 Task: Add Attachment from Google drive to Card Card0000000022 in Board Board0000000006 in Workspace WS0000000002 in Trello. Add Cover Blue to Card Card0000000022 in Board Board0000000006 in Workspace WS0000000002 in Trello. Add "Copy Card To …" Button titled Button0000000022 to "bottom" of the list "To Do" to Card Card0000000022 in Board Board0000000006 in Workspace WS0000000002 in Trello. Add Description DS0000000022 to Card Card0000000022 in Board Board0000000006 in Workspace WS0000000002 in Trello. Add Comment CM0000000022 to Card Card0000000022 in Board Board0000000006 in Workspace WS0000000002 in Trello
Action: Mouse moved to (669, 84)
Screenshot: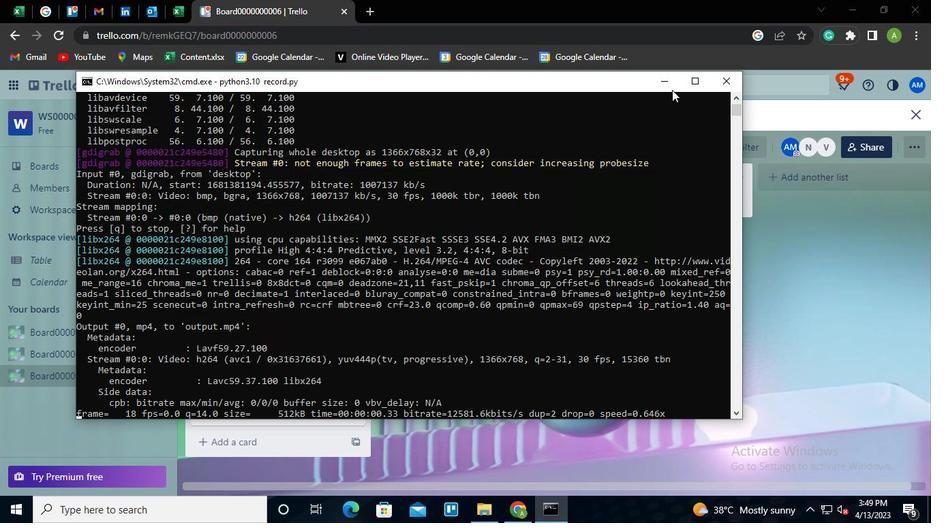 
Action: Mouse pressed left at (669, 84)
Screenshot: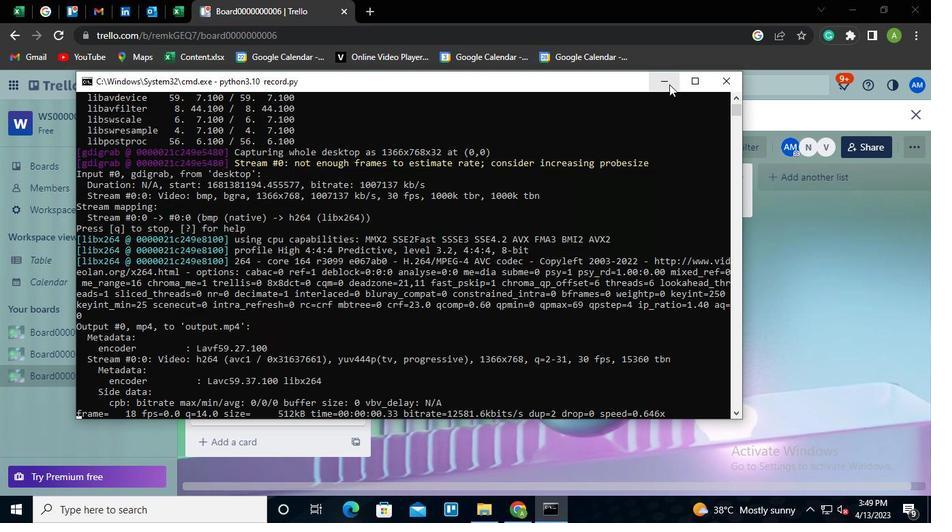 
Action: Mouse moved to (302, 324)
Screenshot: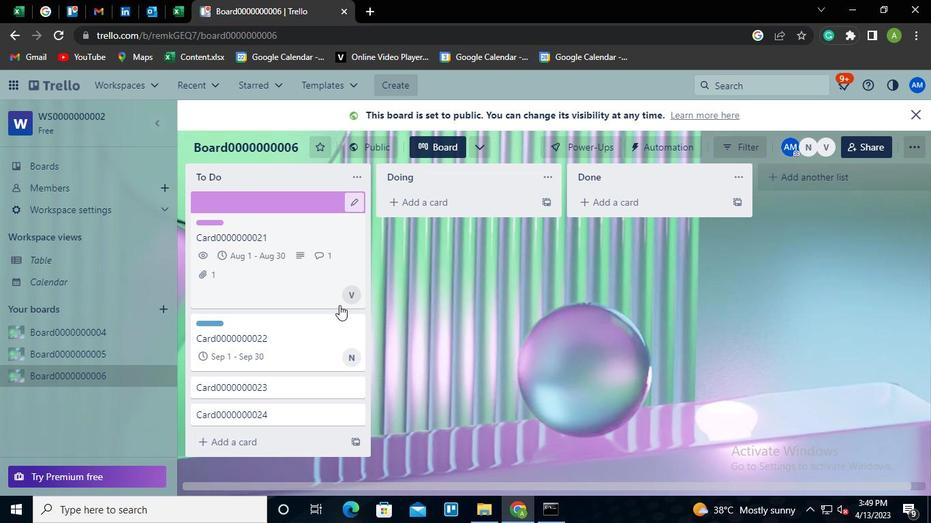 
Action: Mouse pressed left at (302, 324)
Screenshot: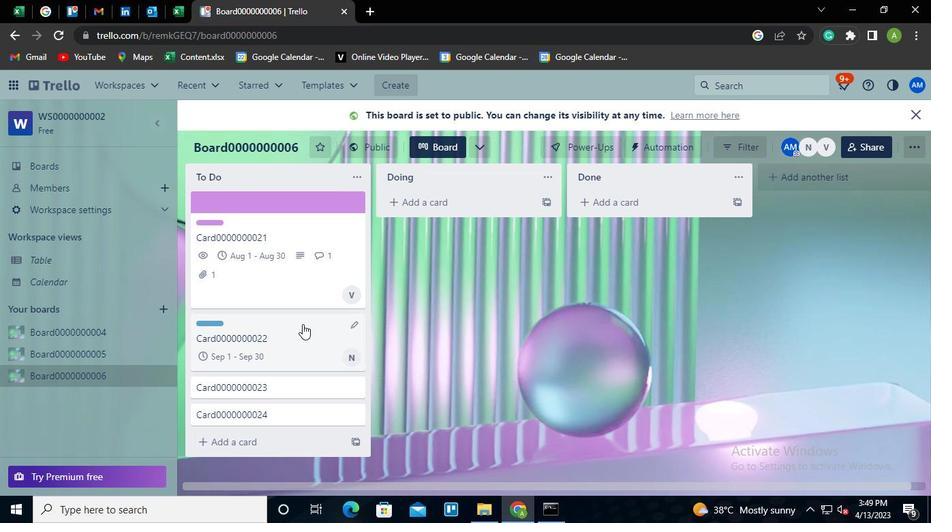 
Action: Mouse moved to (633, 352)
Screenshot: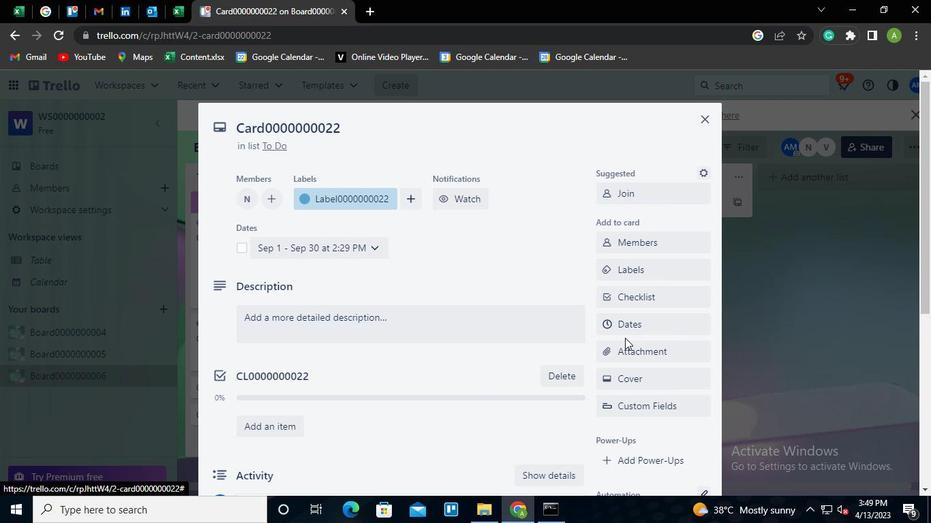 
Action: Mouse pressed left at (633, 352)
Screenshot: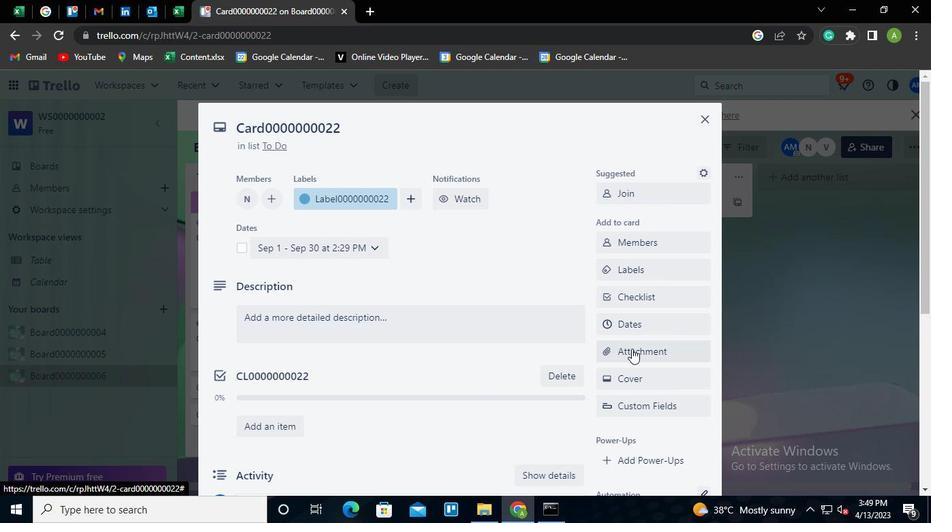
Action: Mouse moved to (636, 187)
Screenshot: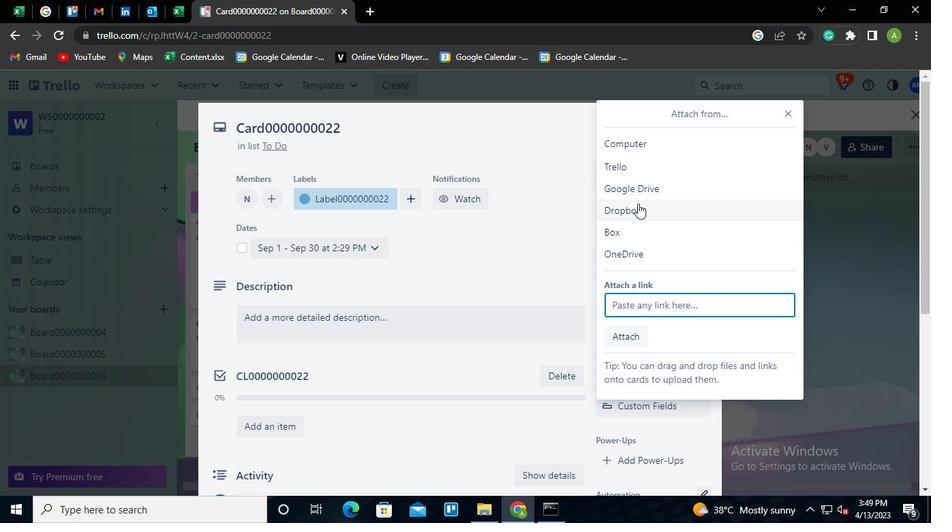 
Action: Mouse pressed left at (636, 187)
Screenshot: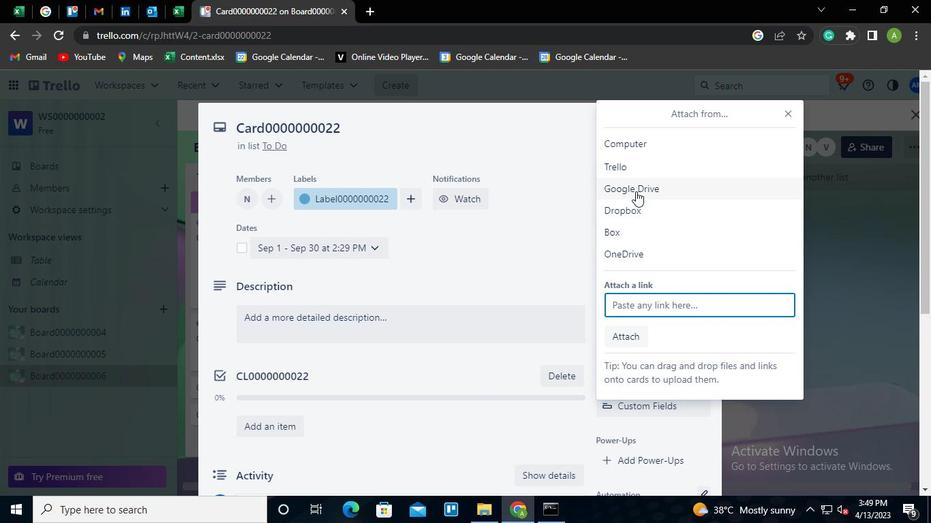 
Action: Mouse moved to (238, 272)
Screenshot: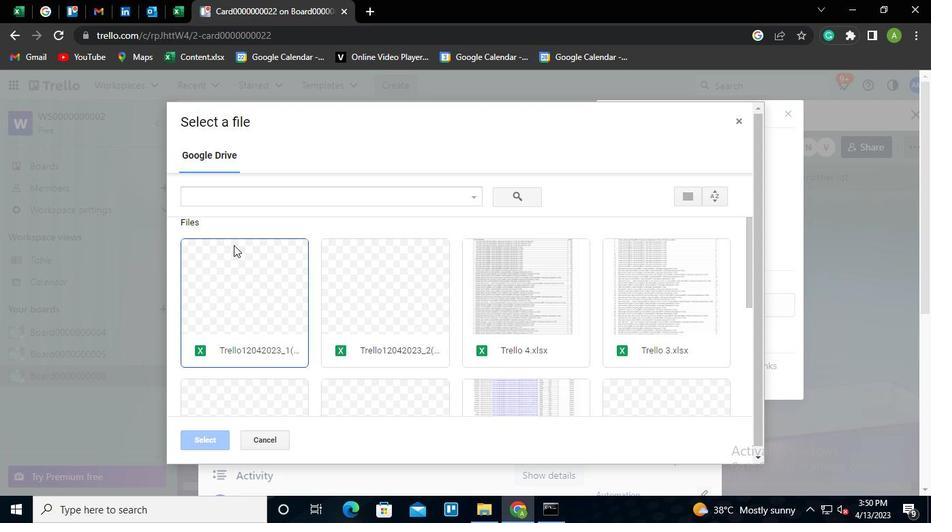 
Action: Mouse pressed left at (238, 272)
Screenshot: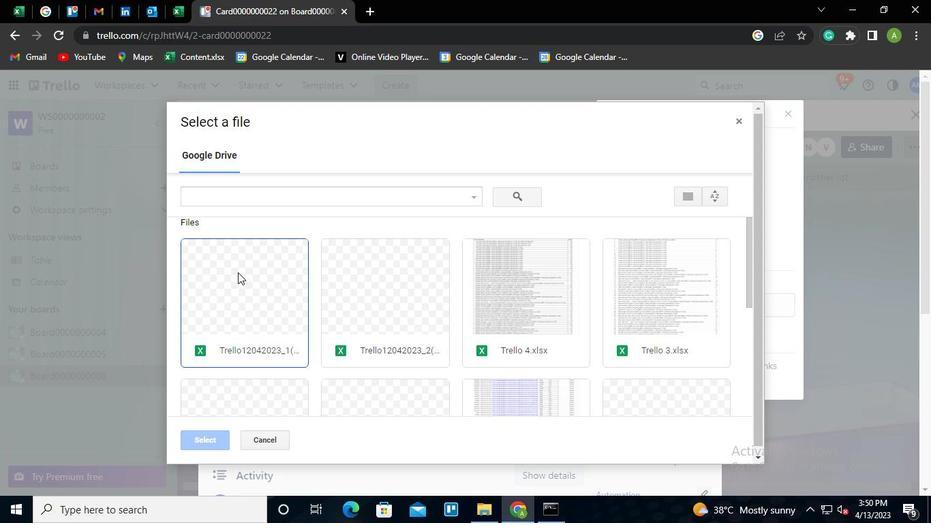 
Action: Mouse moved to (238, 272)
Screenshot: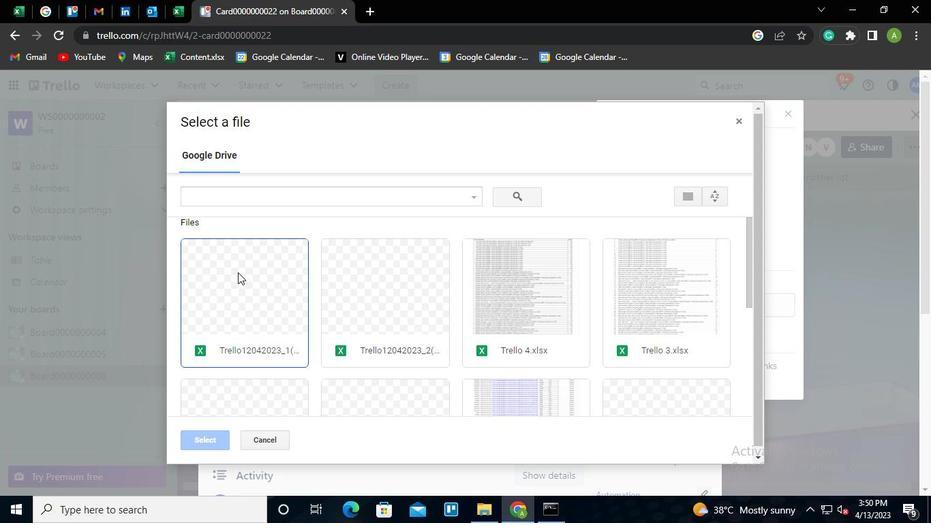 
Action: Mouse pressed left at (238, 272)
Screenshot: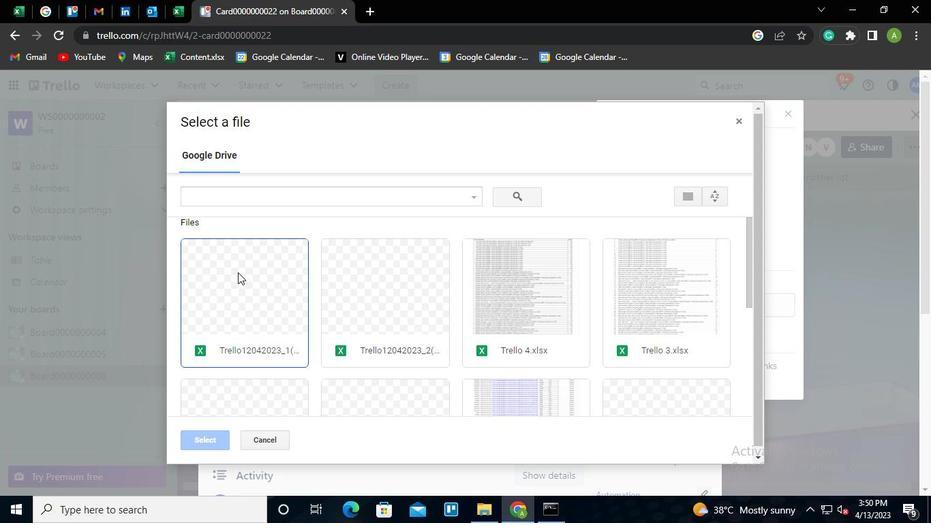 
Action: Mouse moved to (623, 381)
Screenshot: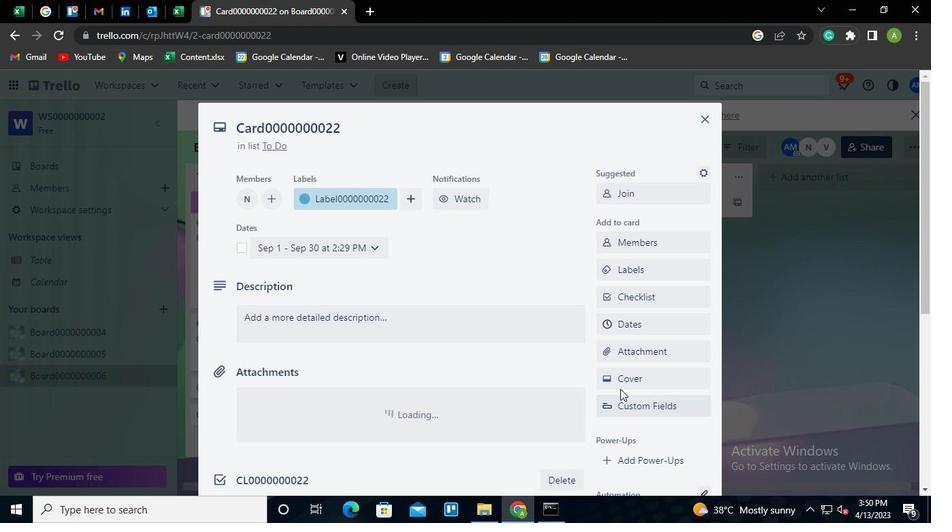 
Action: Mouse pressed left at (623, 381)
Screenshot: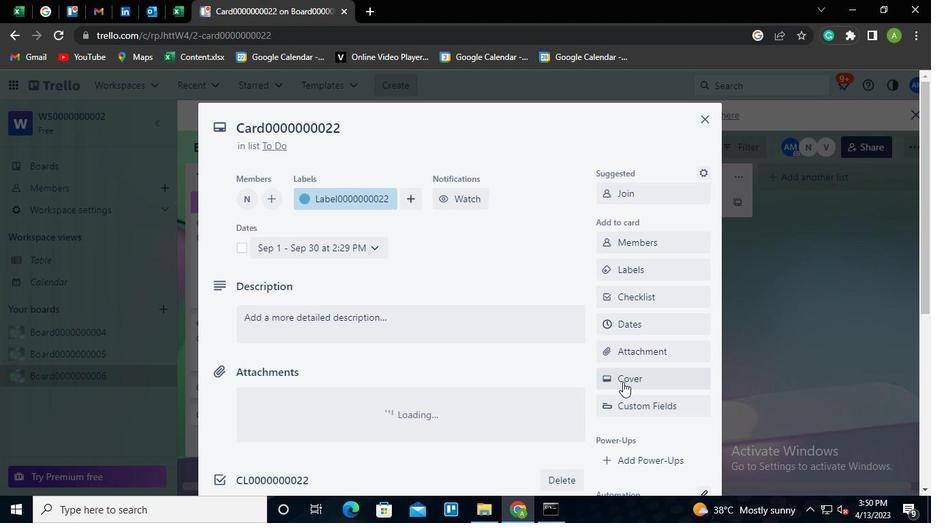 
Action: Mouse moved to (624, 265)
Screenshot: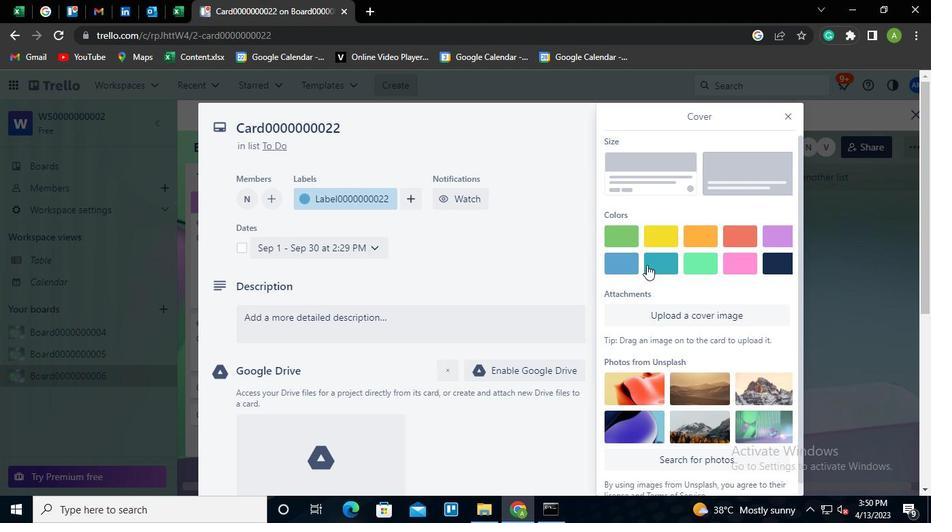 
Action: Mouse pressed left at (624, 265)
Screenshot: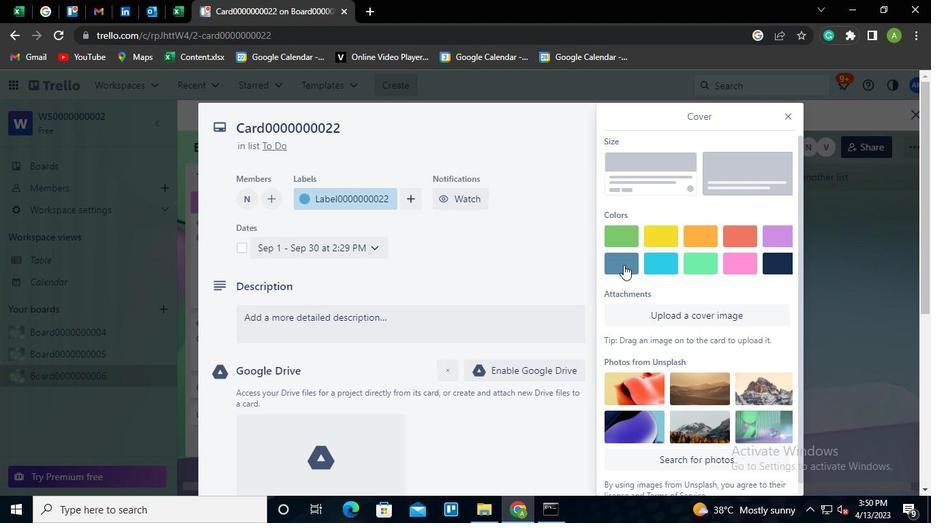 
Action: Mouse moved to (551, 228)
Screenshot: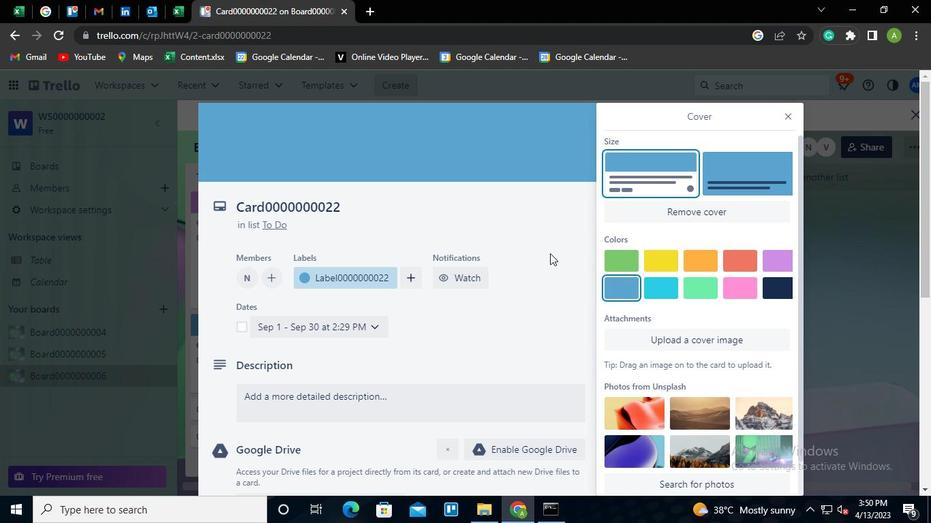 
Action: Mouse pressed left at (551, 228)
Screenshot: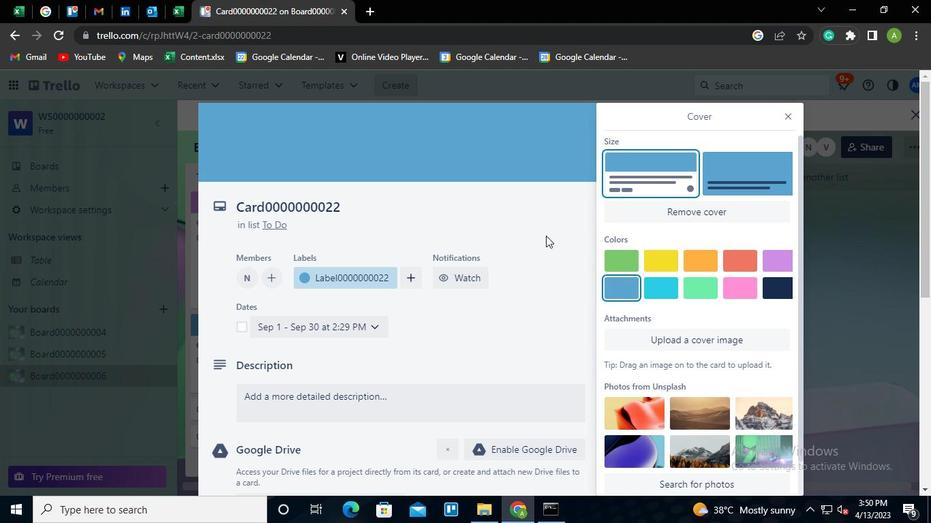 
Action: Mouse moved to (631, 404)
Screenshot: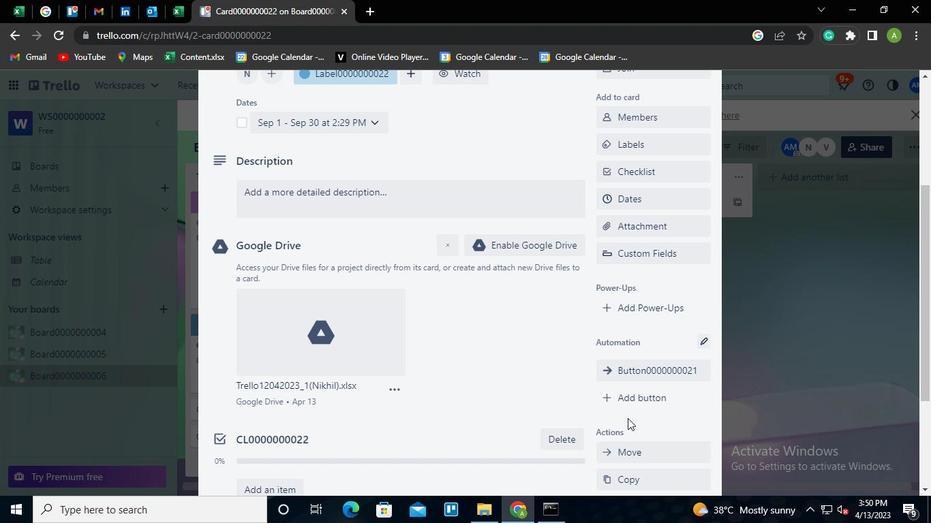 
Action: Mouse pressed left at (631, 404)
Screenshot: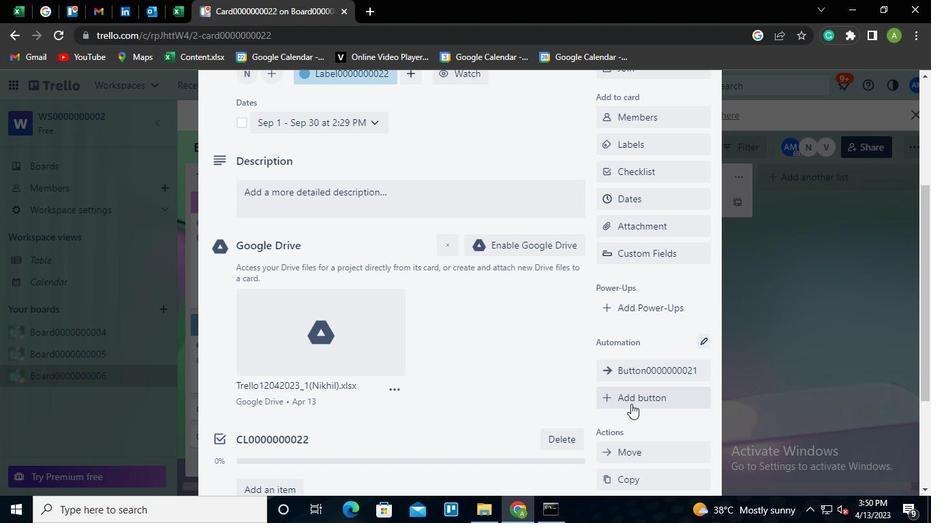
Action: Mouse moved to (650, 199)
Screenshot: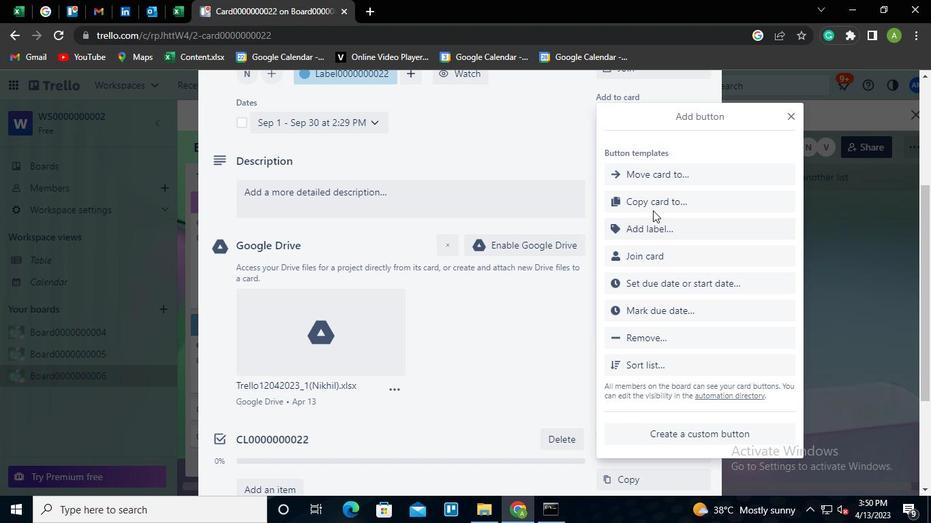 
Action: Mouse pressed left at (650, 199)
Screenshot: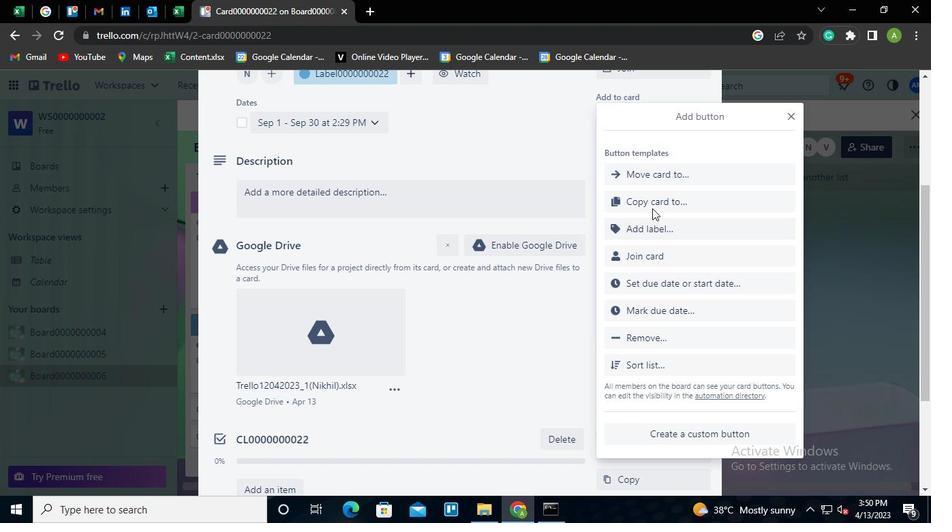 
Action: Mouse moved to (665, 175)
Screenshot: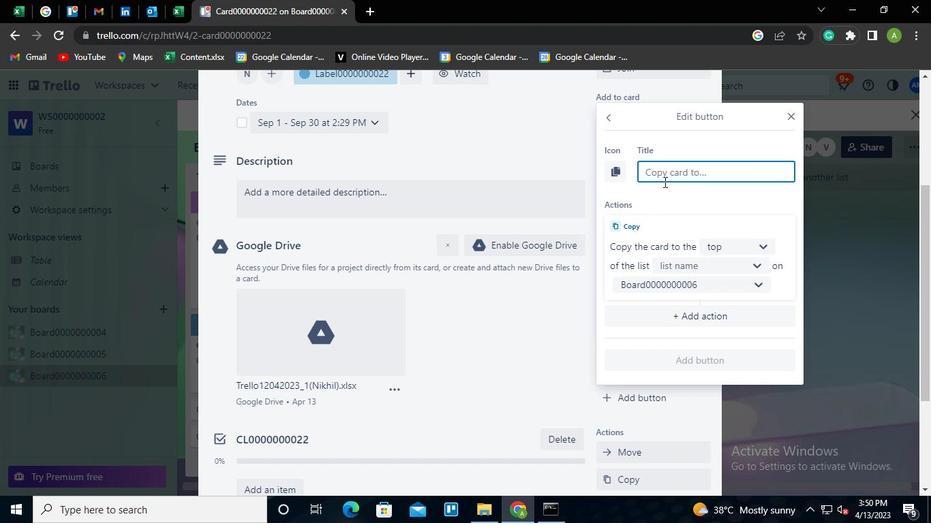 
Action: Mouse pressed left at (665, 175)
Screenshot: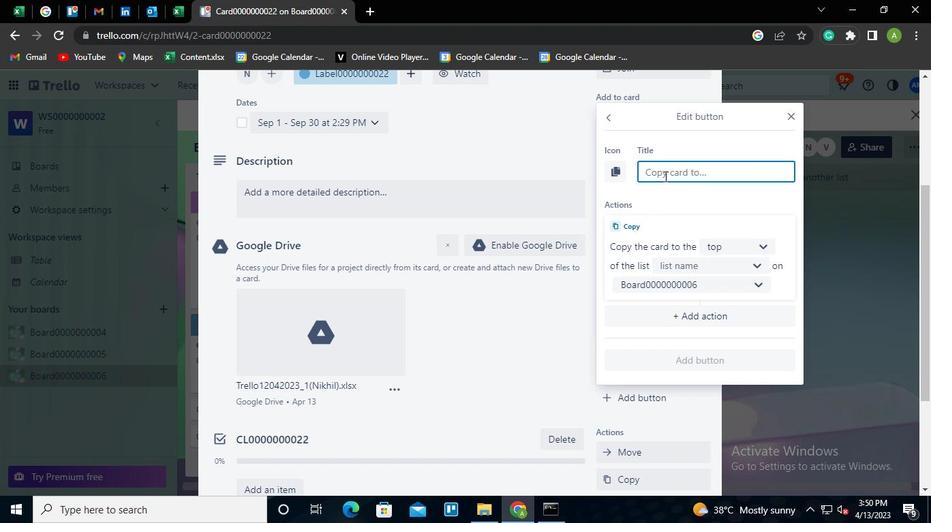 
Action: Mouse moved to (652, 183)
Screenshot: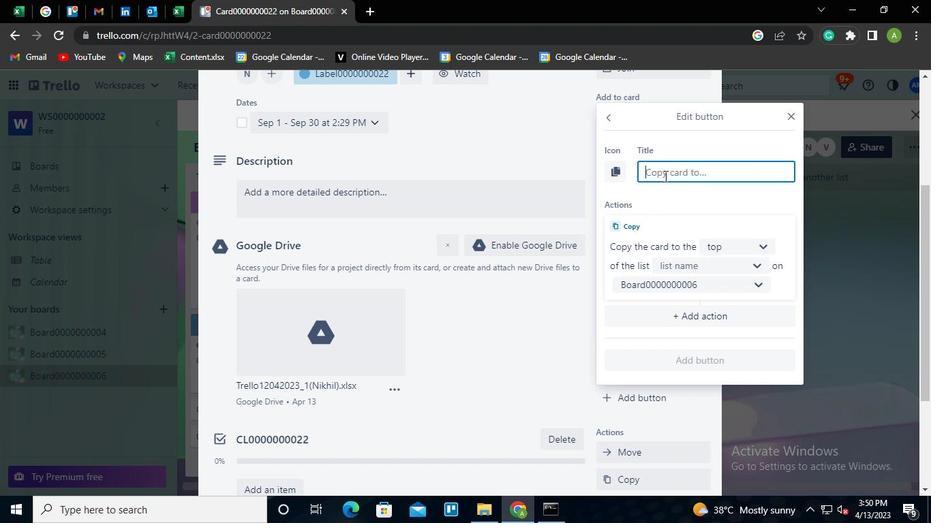 
Action: Keyboard Key.shift
Screenshot: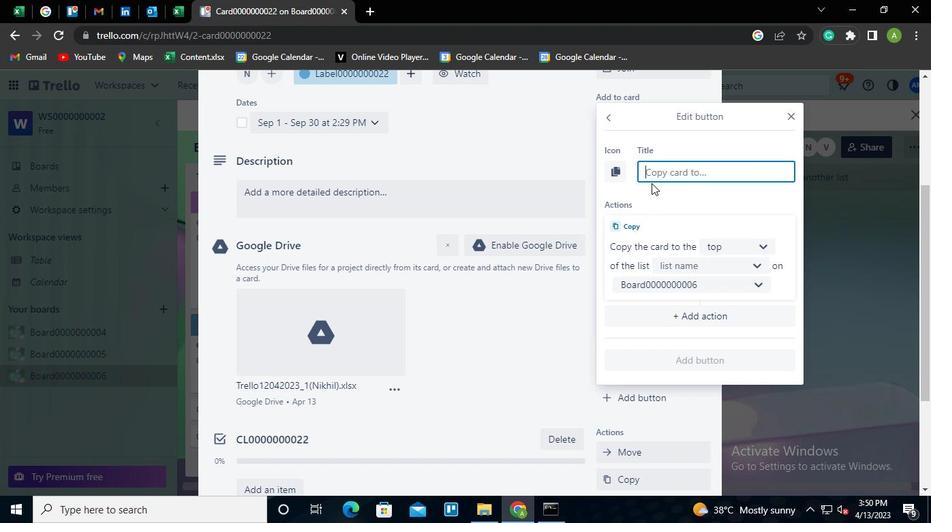 
Action: Keyboard B
Screenshot: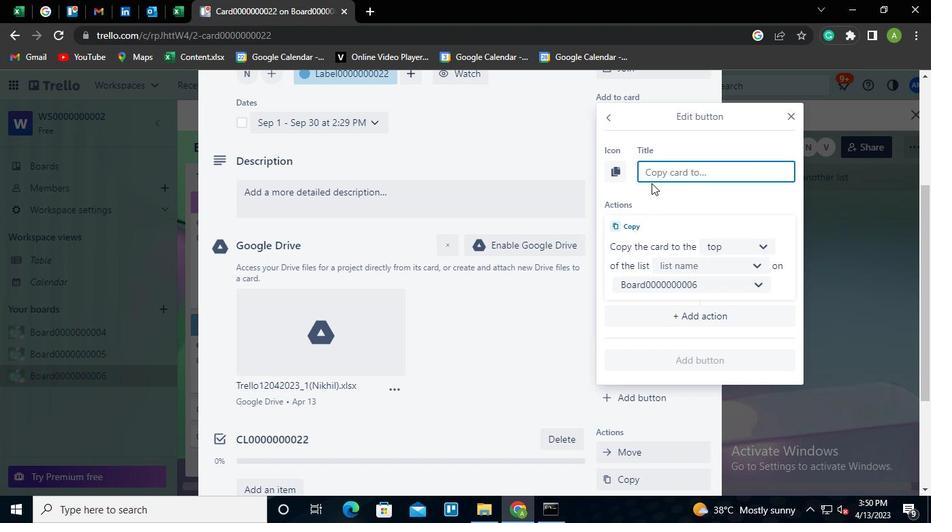 
Action: Keyboard u
Screenshot: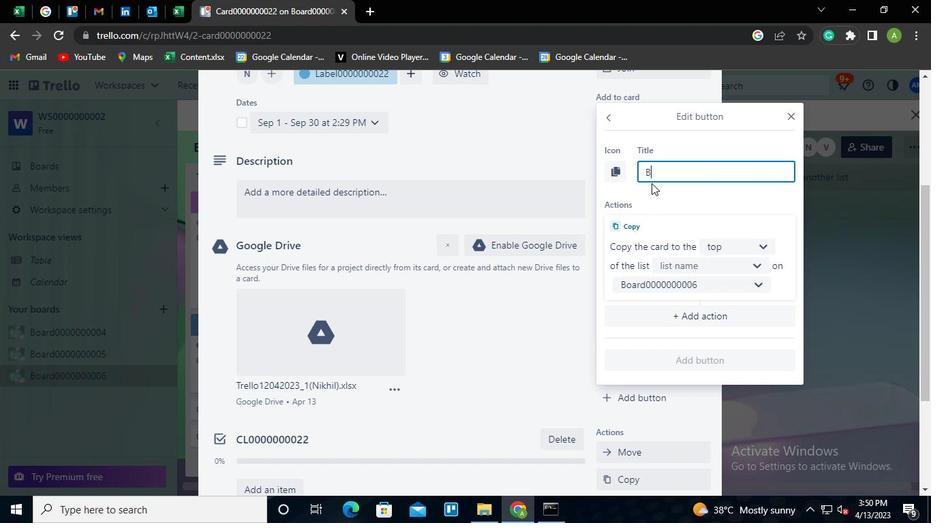 
Action: Keyboard t
Screenshot: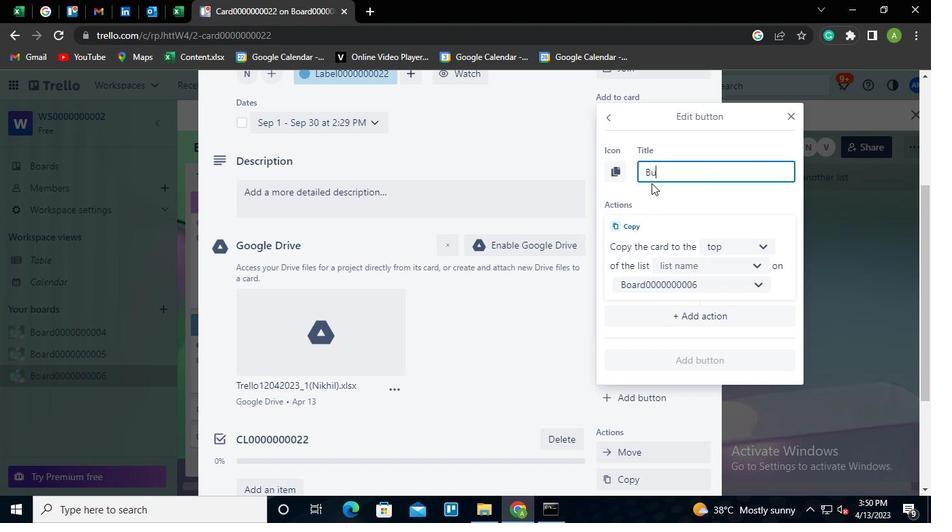 
Action: Keyboard t
Screenshot: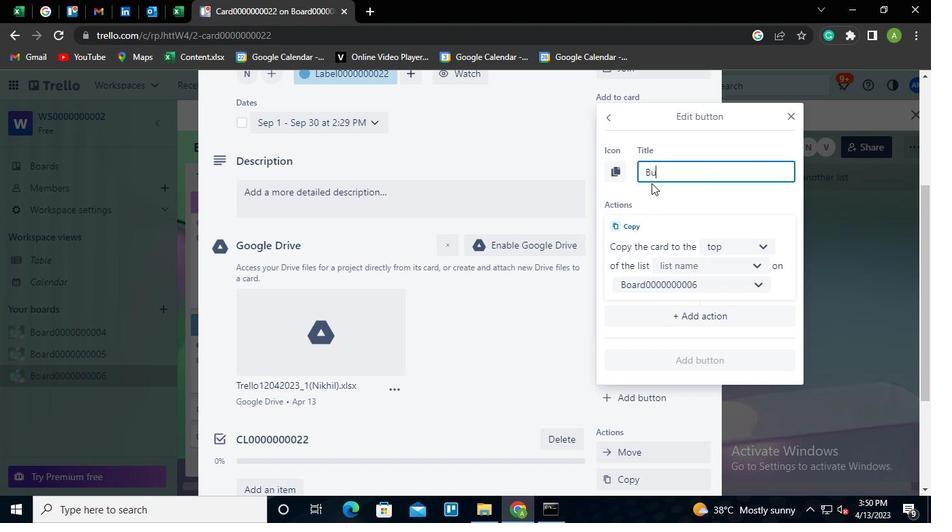 
Action: Keyboard o
Screenshot: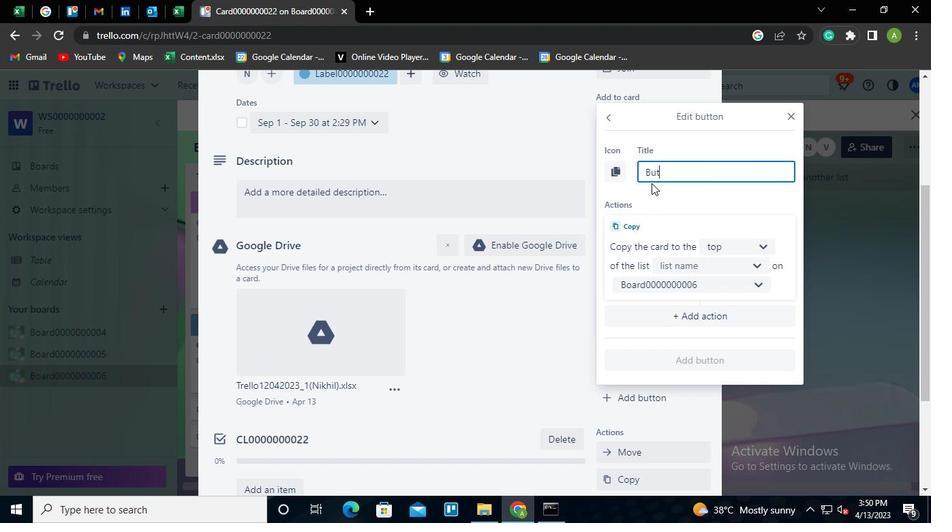 
Action: Keyboard n
Screenshot: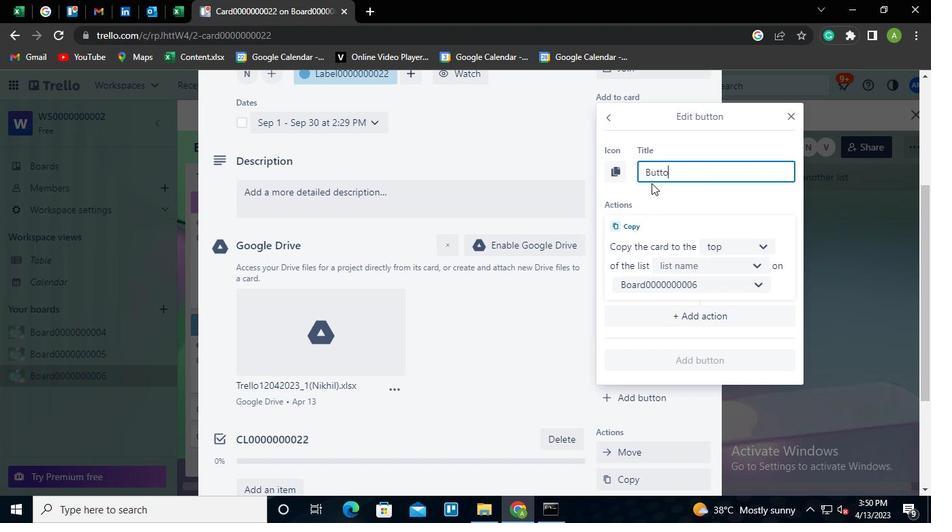 
Action: Keyboard <96>
Screenshot: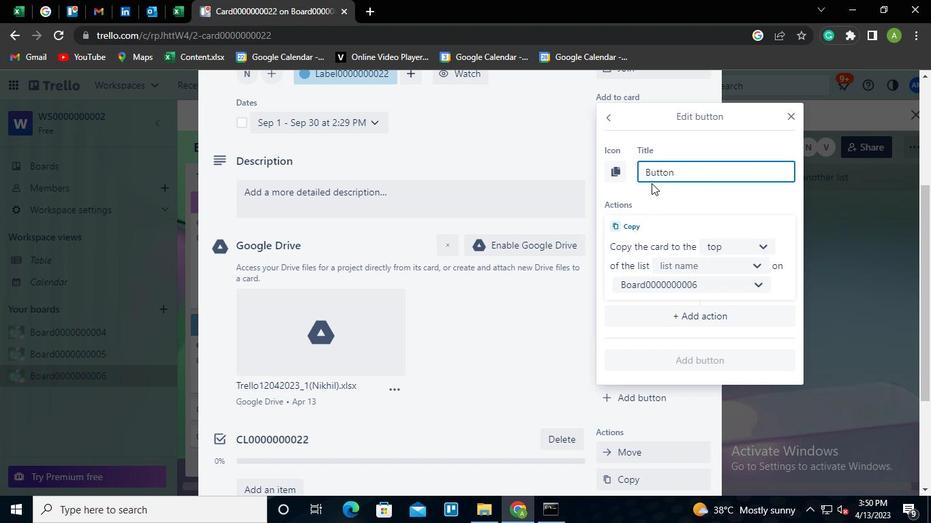 
Action: Keyboard <96>
Screenshot: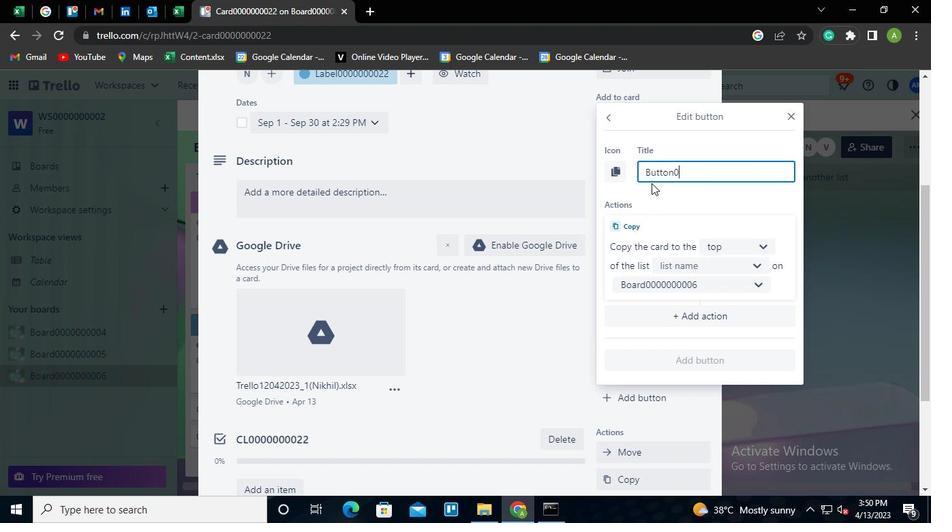 
Action: Keyboard <96>
Screenshot: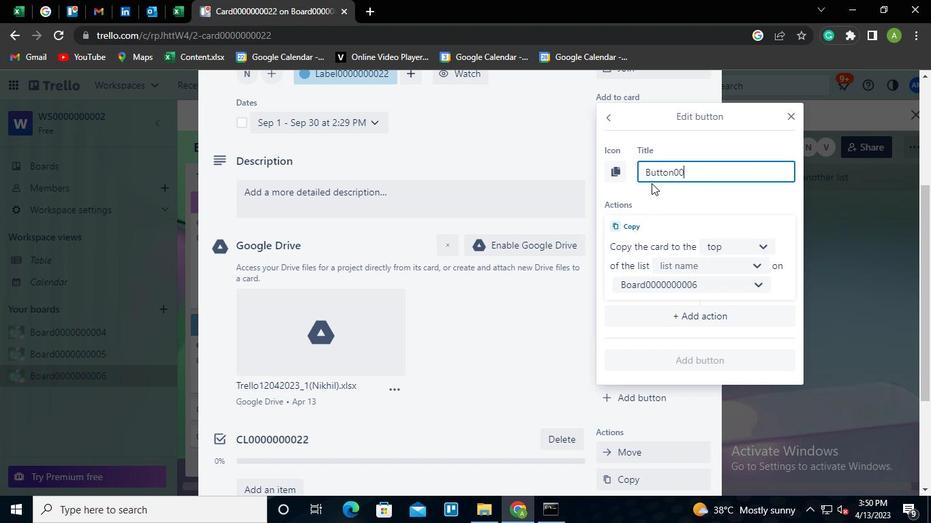
Action: Keyboard <96>
Screenshot: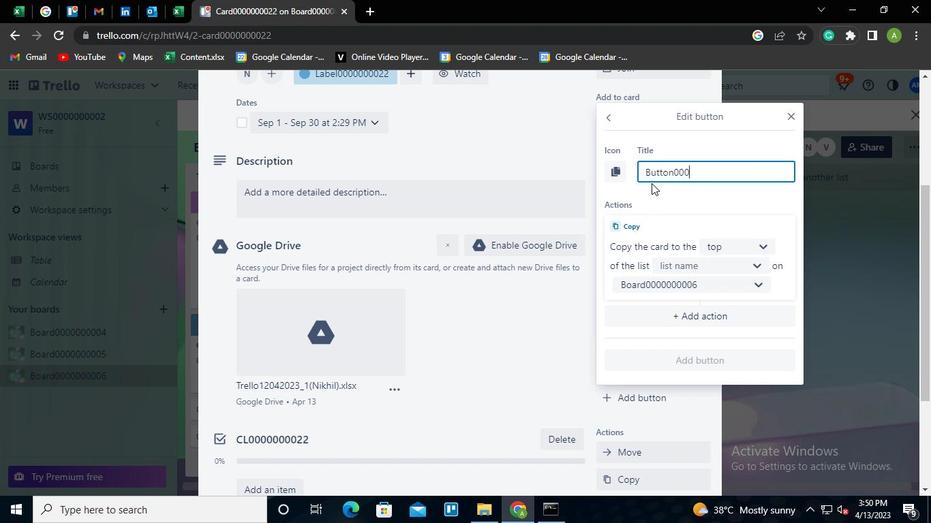 
Action: Keyboard <96>
Screenshot: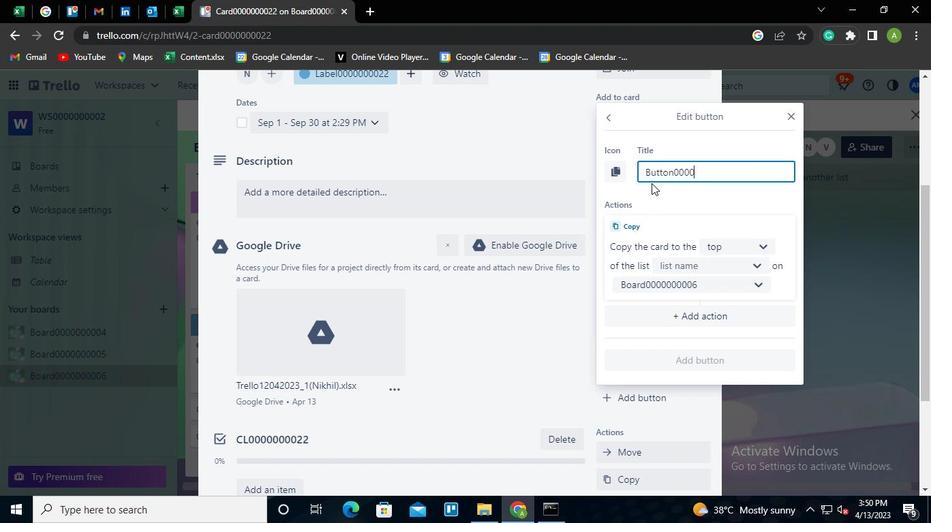 
Action: Keyboard <96>
Screenshot: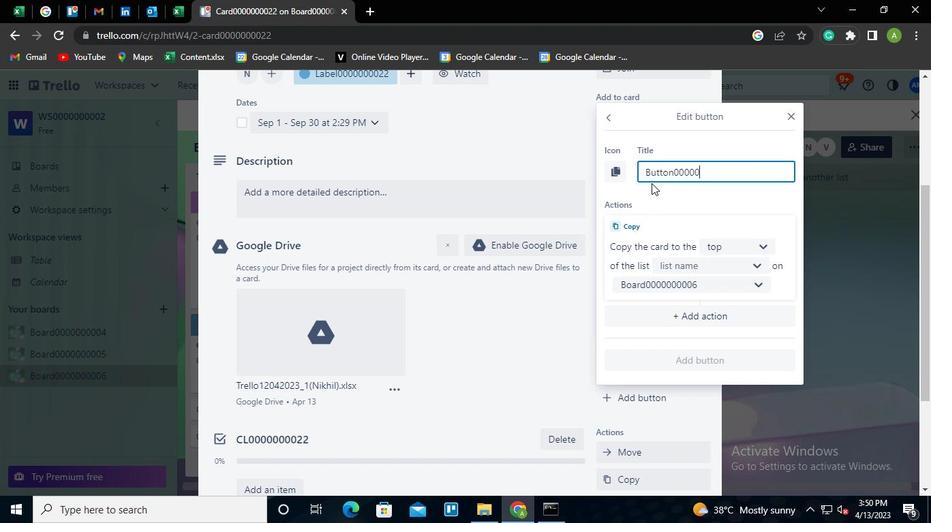 
Action: Keyboard <96>
Screenshot: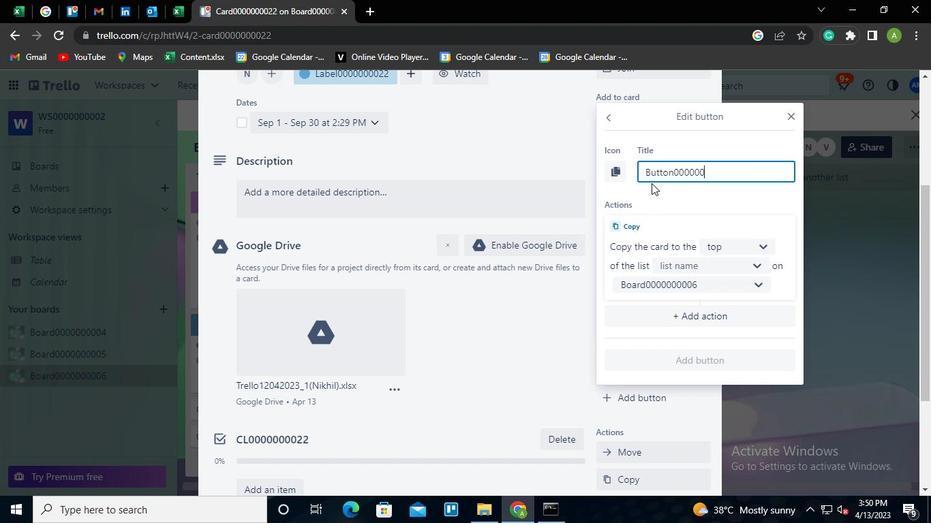 
Action: Keyboard <96>
Screenshot: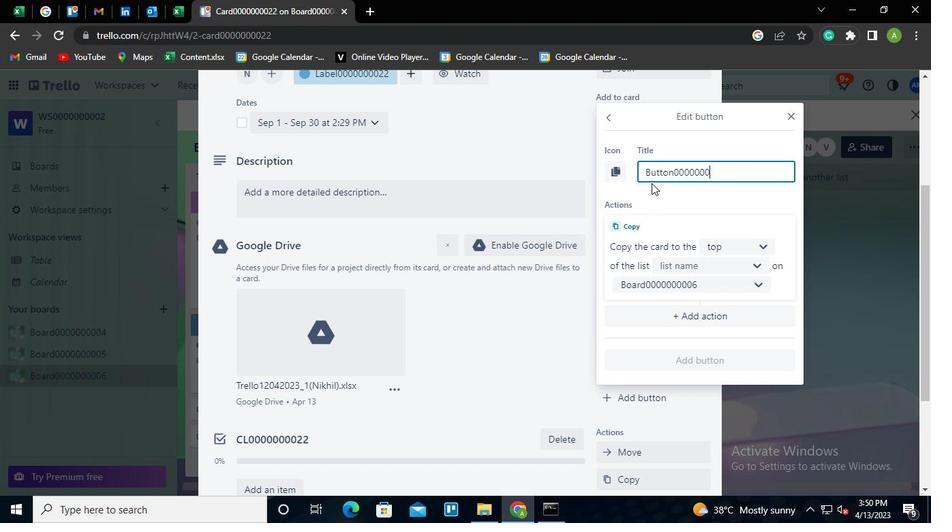 
Action: Keyboard <98>
Screenshot: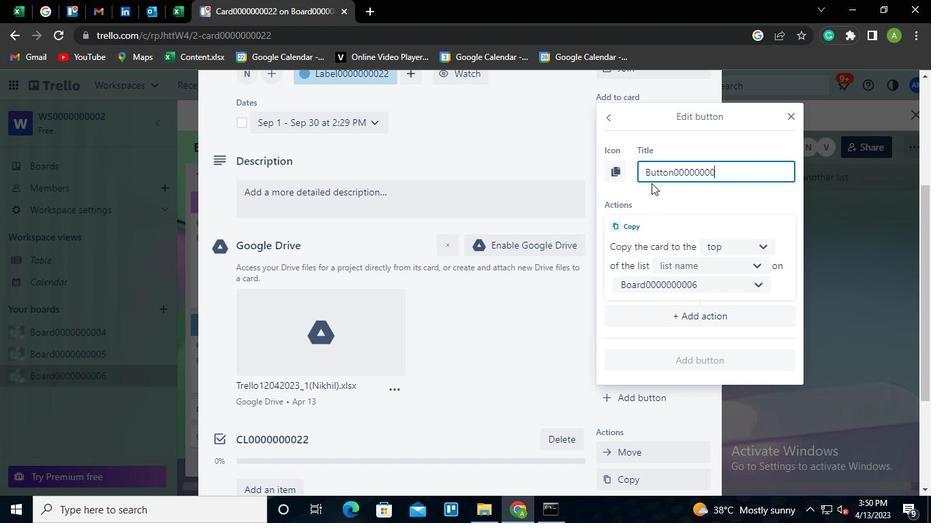 
Action: Keyboard <98>
Screenshot: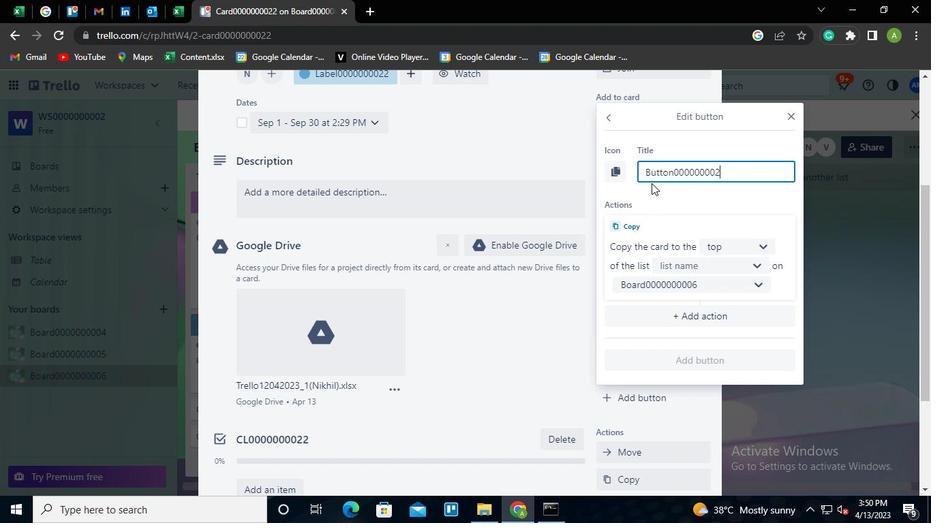 
Action: Mouse moved to (719, 261)
Screenshot: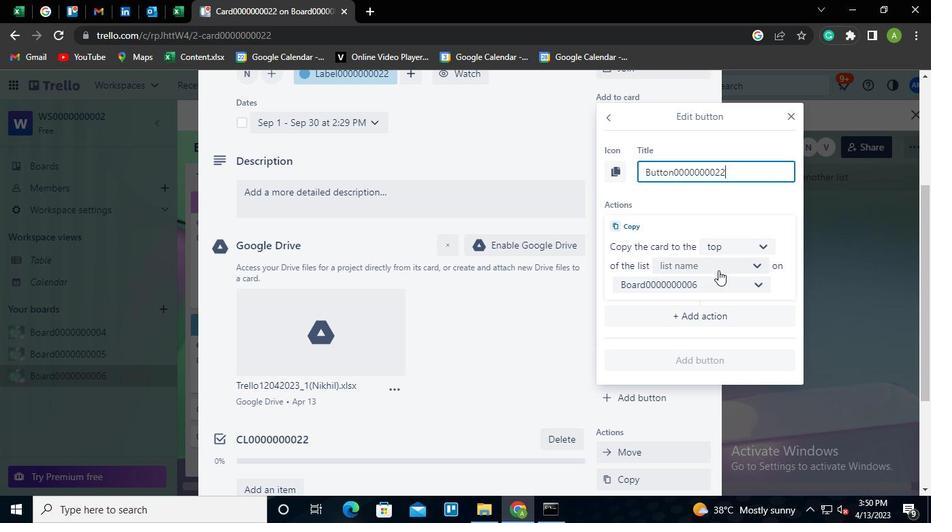 
Action: Mouse pressed left at (719, 261)
Screenshot: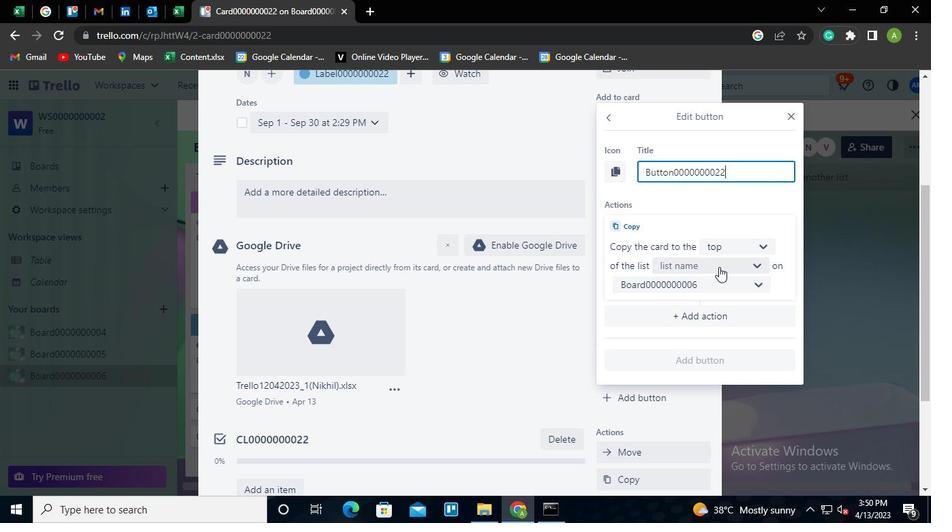 
Action: Mouse moved to (700, 287)
Screenshot: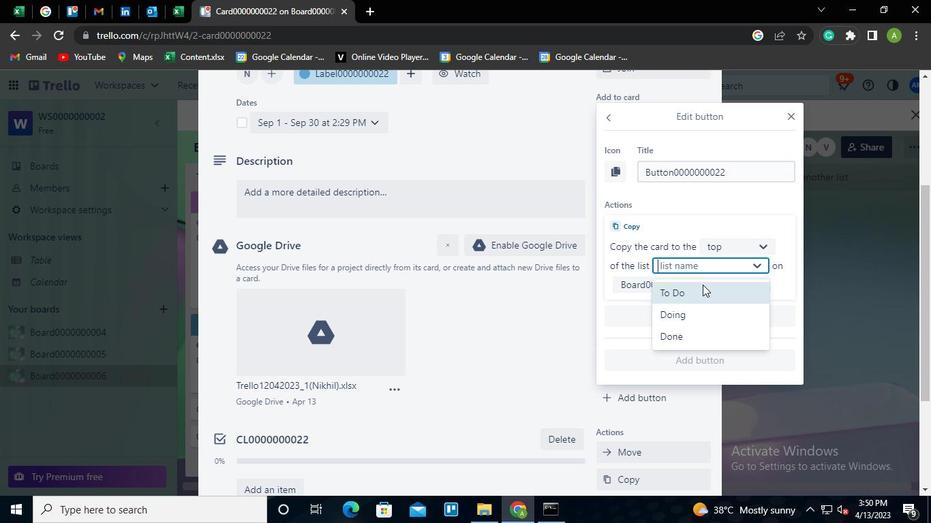 
Action: Mouse pressed left at (700, 287)
Screenshot: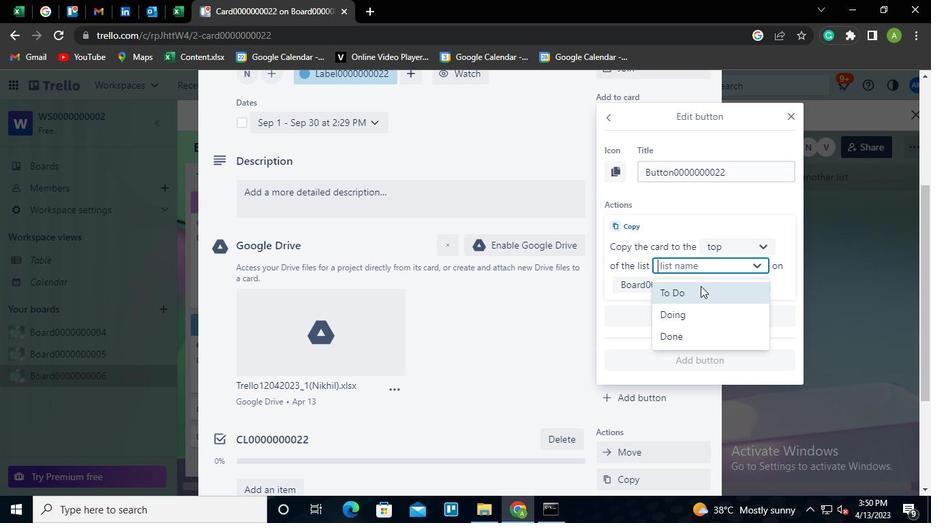 
Action: Mouse moved to (708, 362)
Screenshot: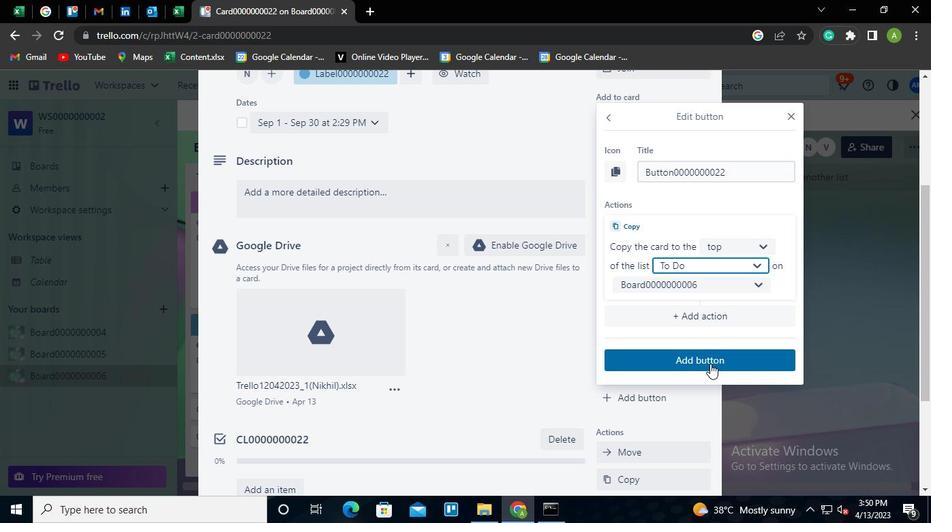 
Action: Mouse pressed left at (708, 362)
Screenshot: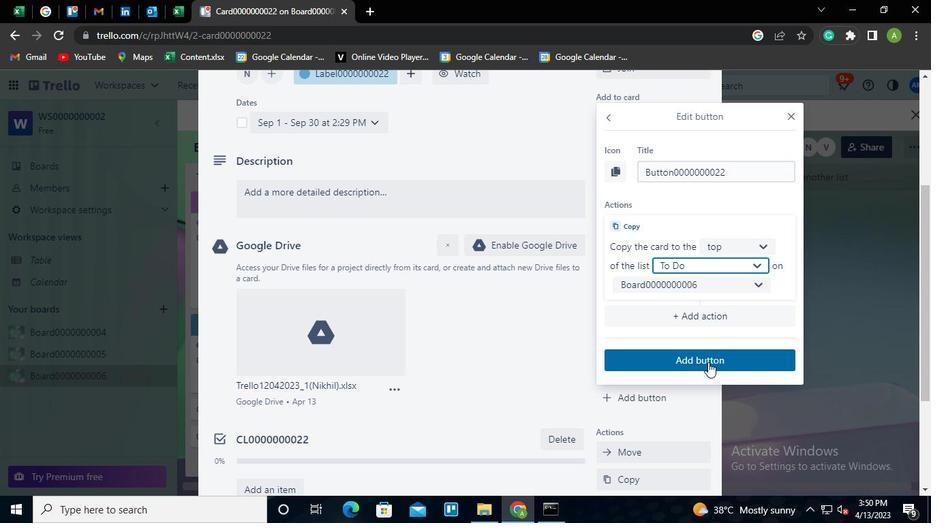 
Action: Mouse moved to (285, 187)
Screenshot: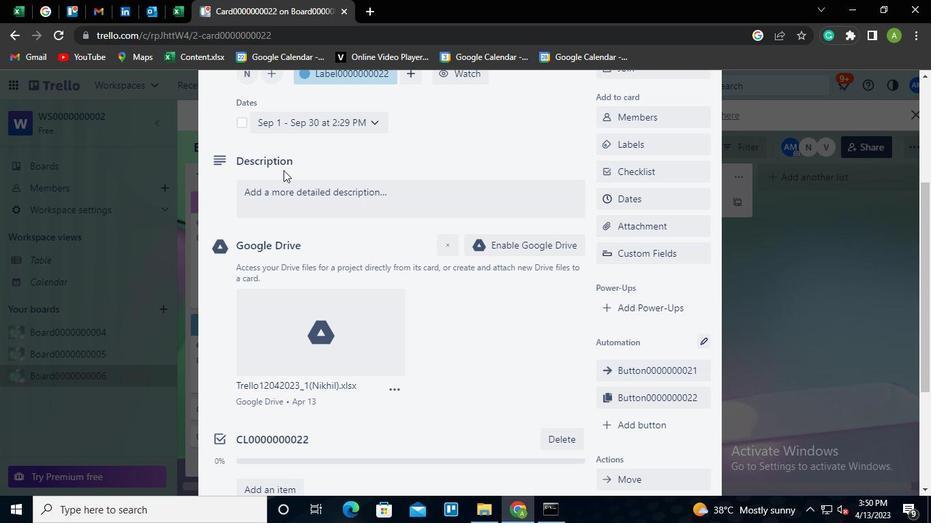 
Action: Mouse pressed left at (285, 187)
Screenshot: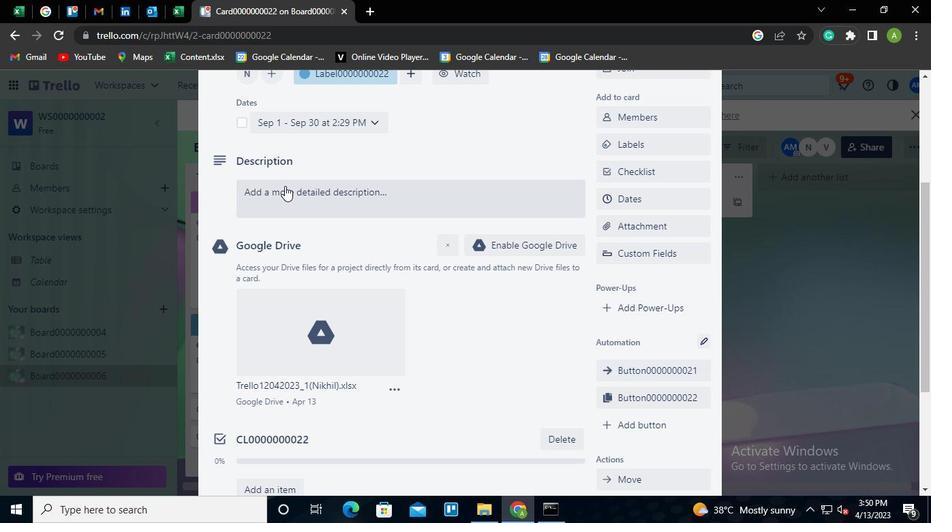 
Action: Mouse moved to (290, 207)
Screenshot: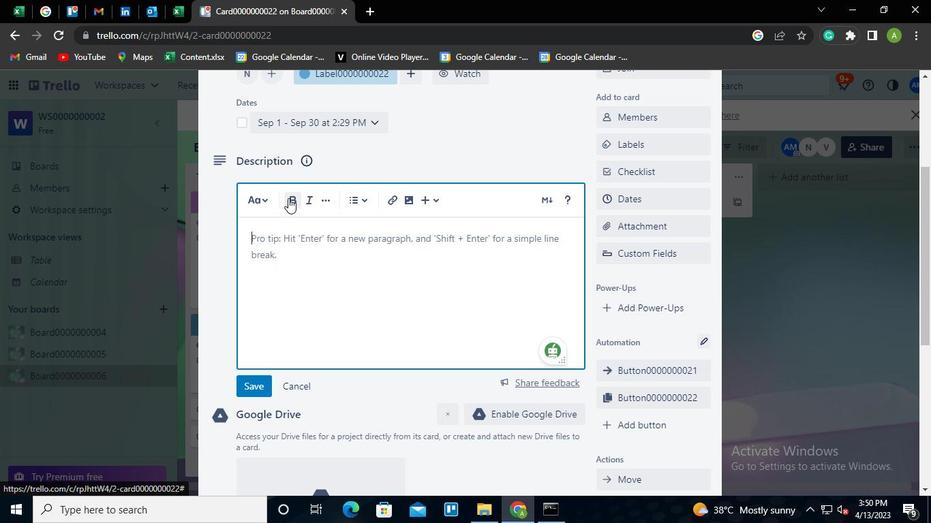 
Action: Keyboard Key.shift
Screenshot: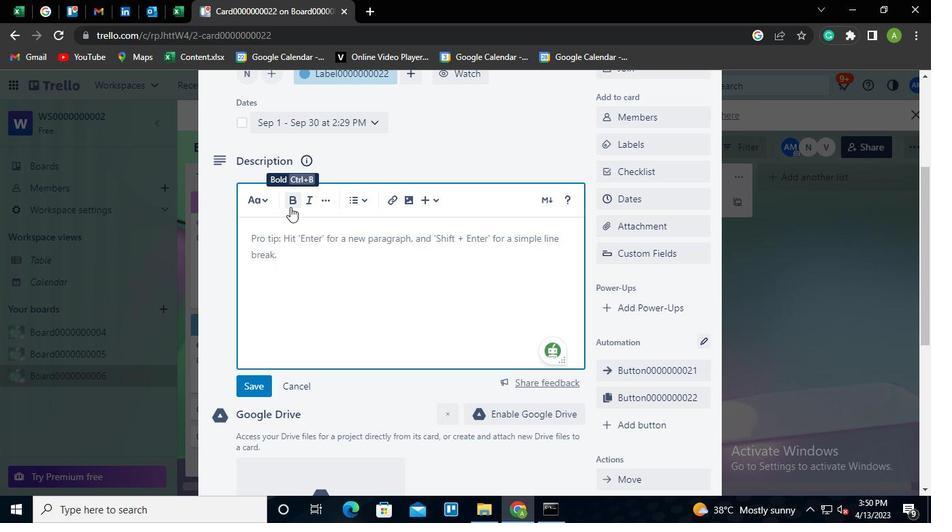 
Action: Keyboard Key.shift
Screenshot: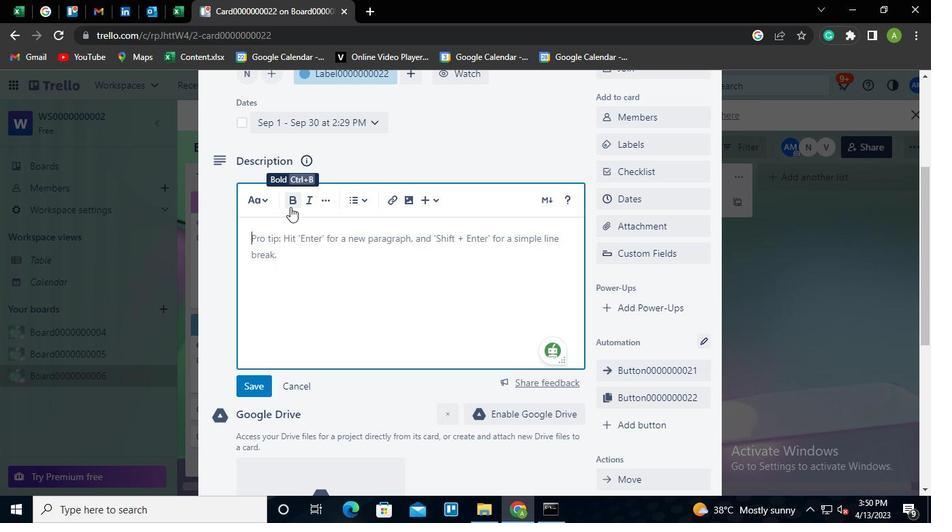 
Action: Keyboard Key.shift
Screenshot: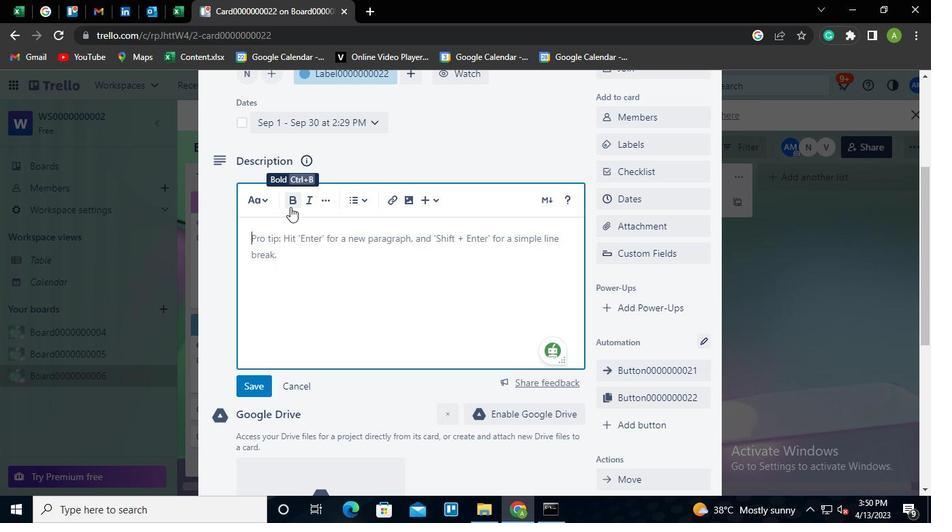 
Action: Keyboard Key.shift
Screenshot: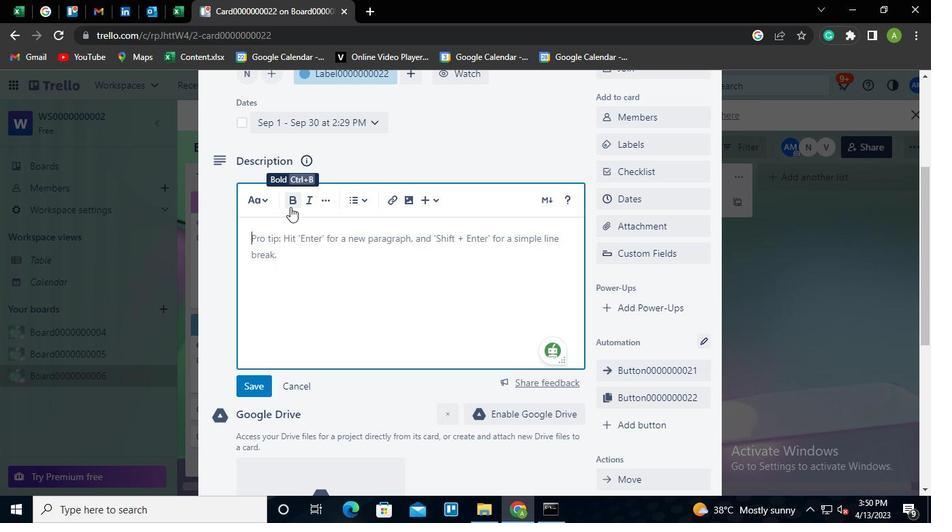 
Action: Keyboard Key.shift
Screenshot: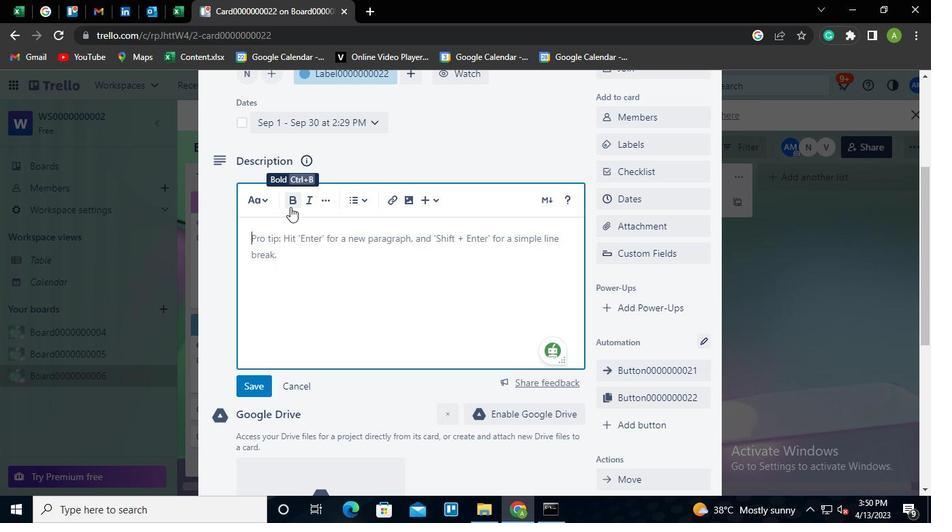 
Action: Keyboard D
Screenshot: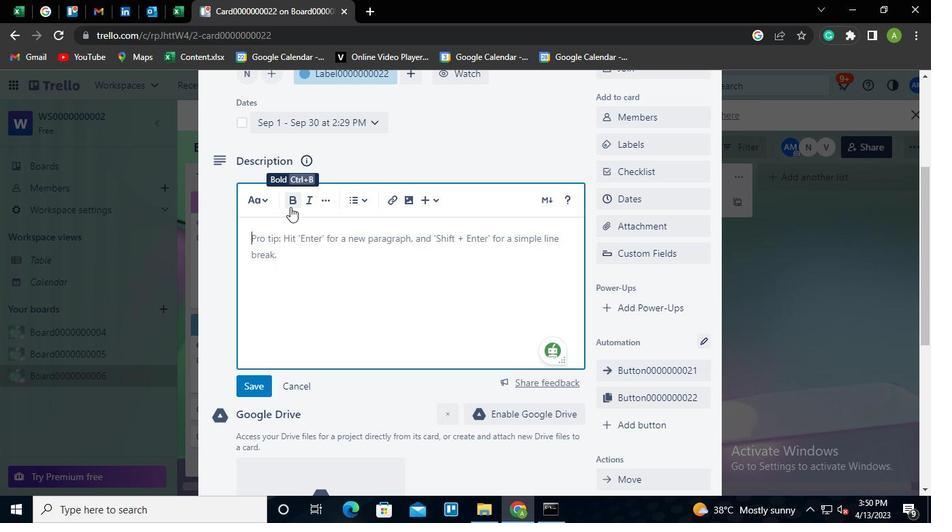 
Action: Keyboard S
Screenshot: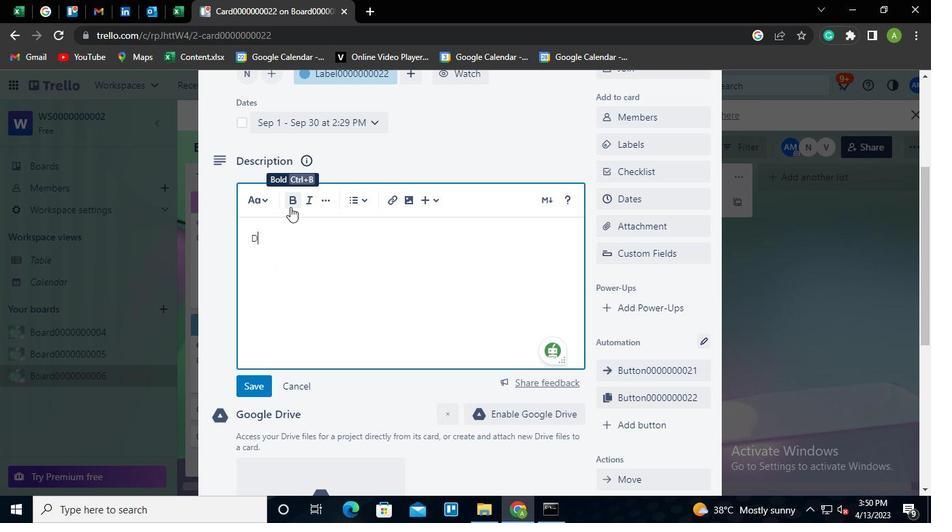 
Action: Keyboard <96>
Screenshot: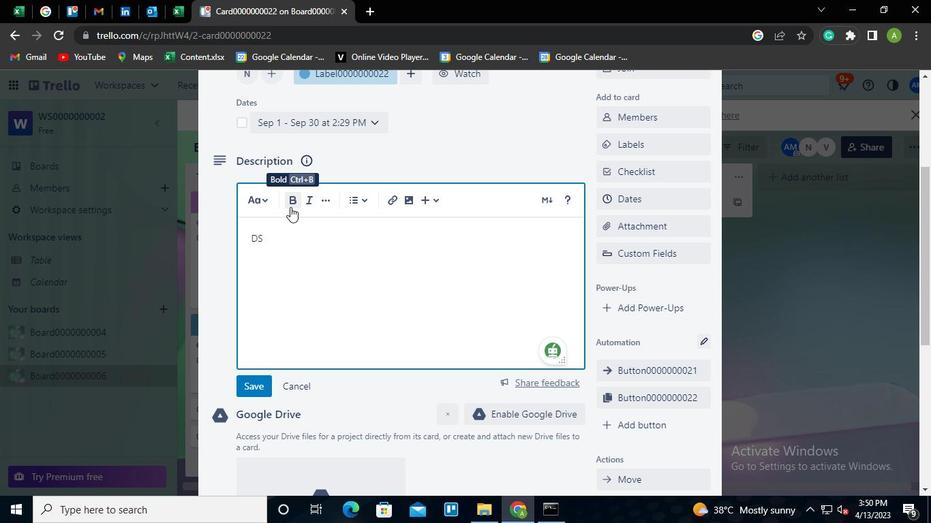 
Action: Keyboard <96>
Screenshot: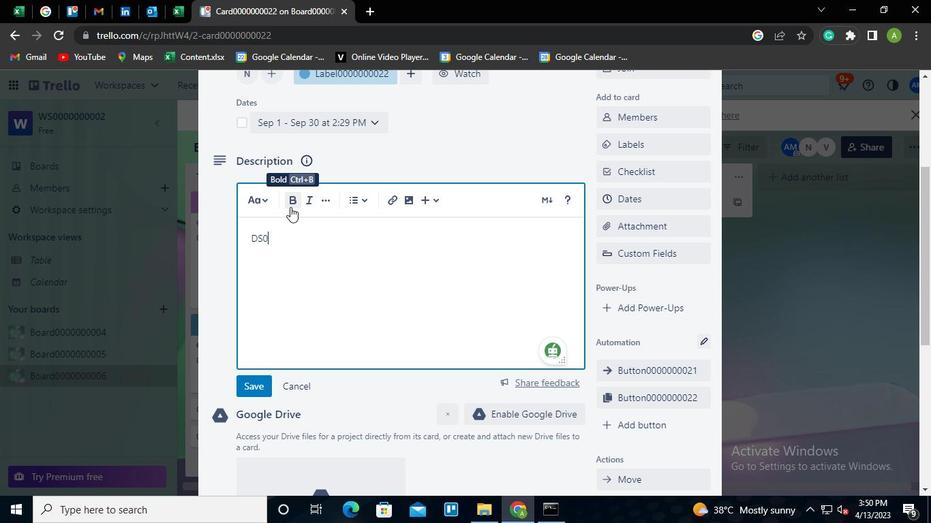 
Action: Keyboard <96>
Screenshot: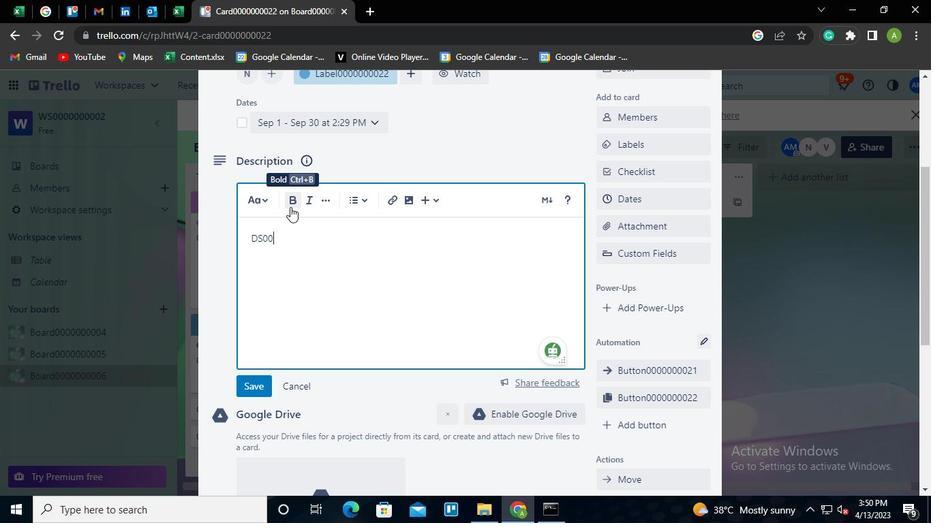 
Action: Keyboard <96>
Screenshot: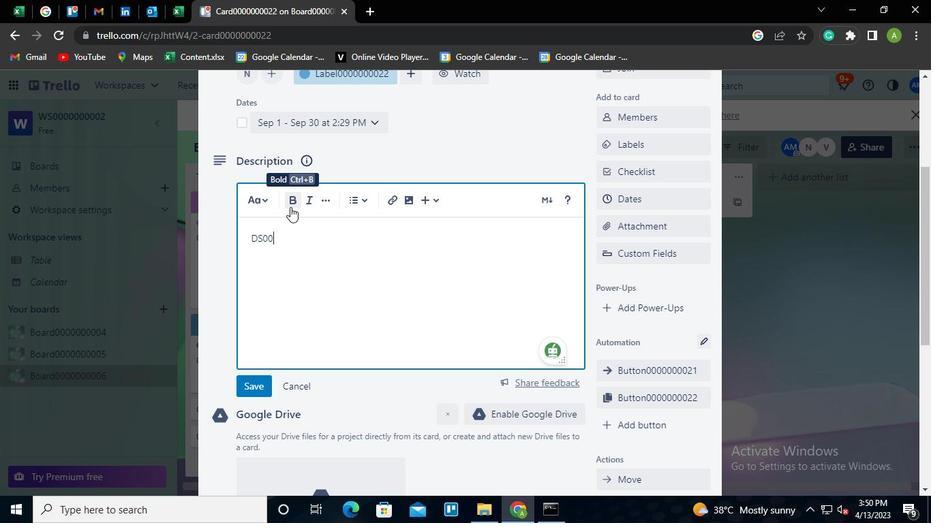 
Action: Keyboard <96>
Screenshot: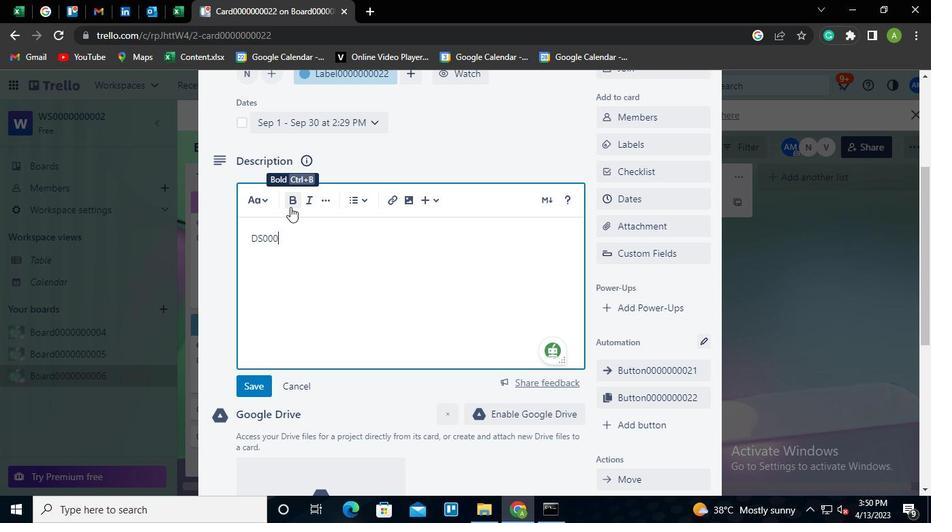 
Action: Keyboard <96>
Screenshot: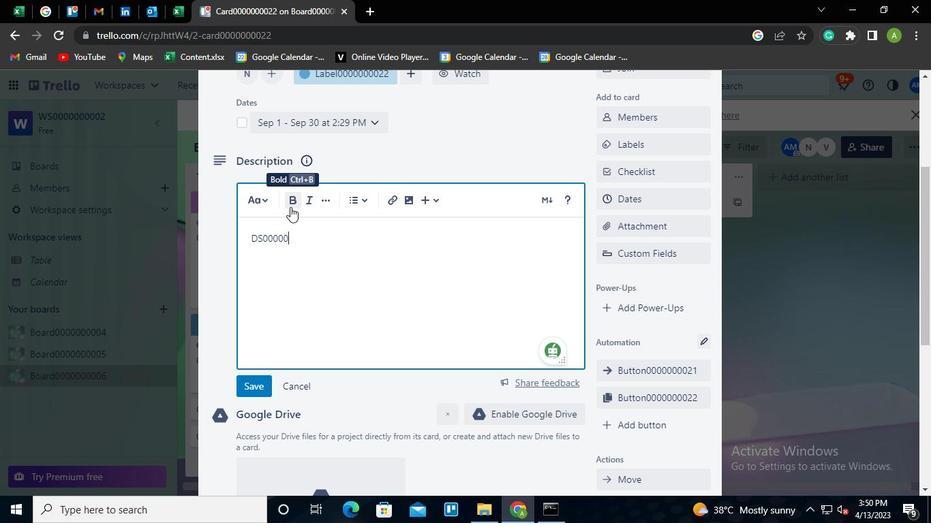 
Action: Keyboard <96>
Screenshot: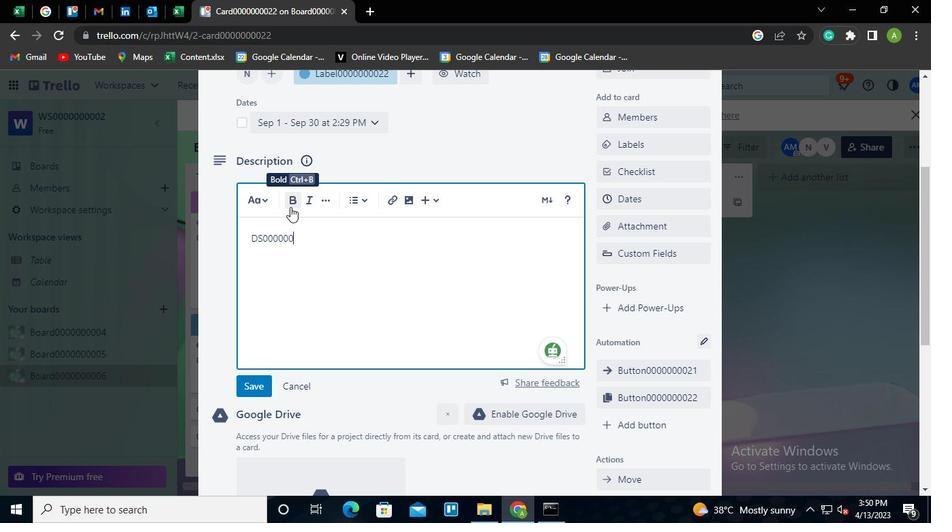 
Action: Keyboard <96>
Screenshot: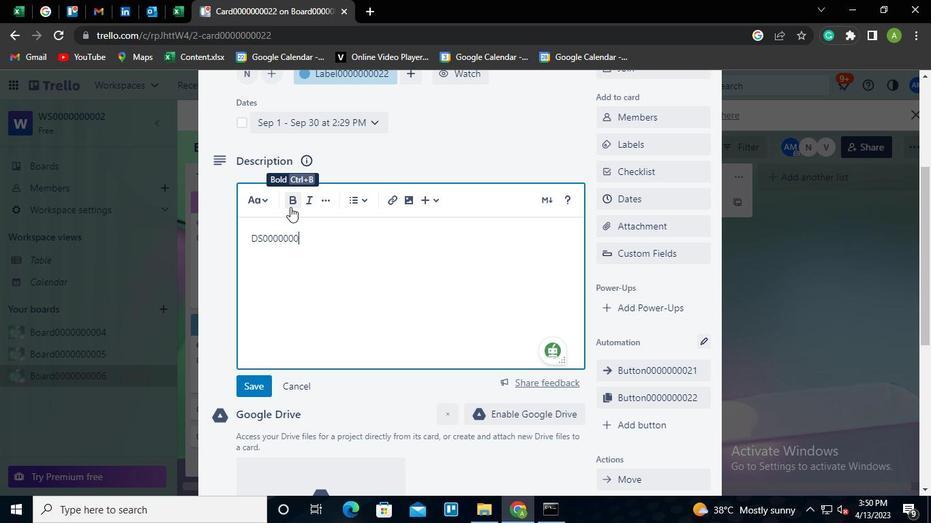 
Action: Keyboard <98>
Screenshot: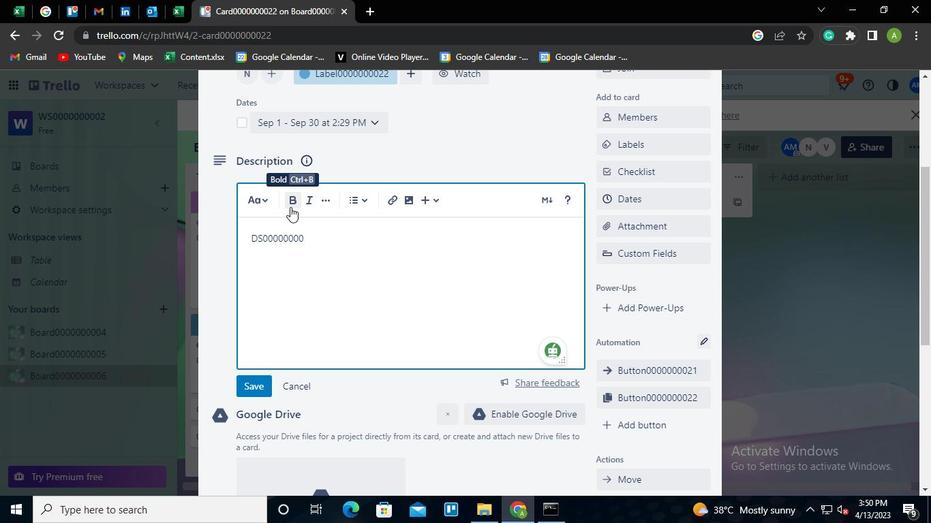 
Action: Keyboard <98>
Screenshot: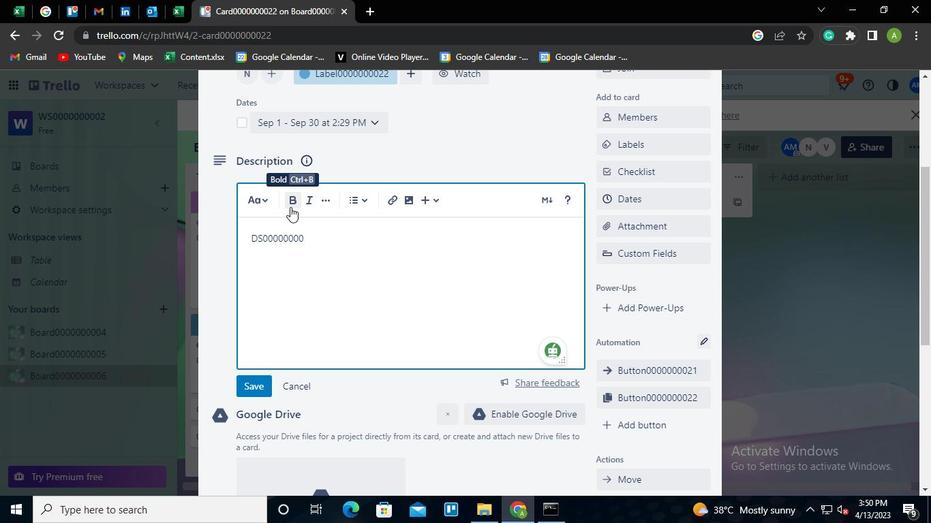 
Action: Mouse moved to (253, 392)
Screenshot: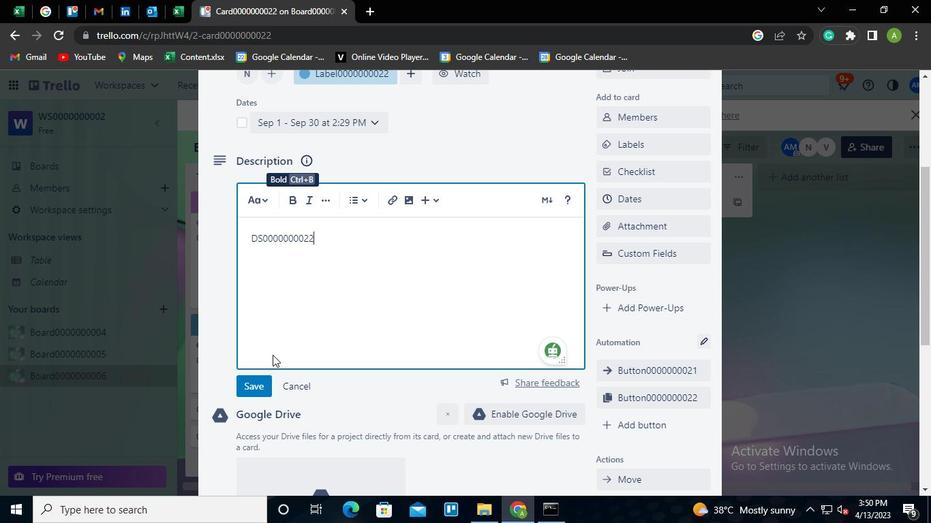 
Action: Mouse pressed left at (253, 392)
Screenshot: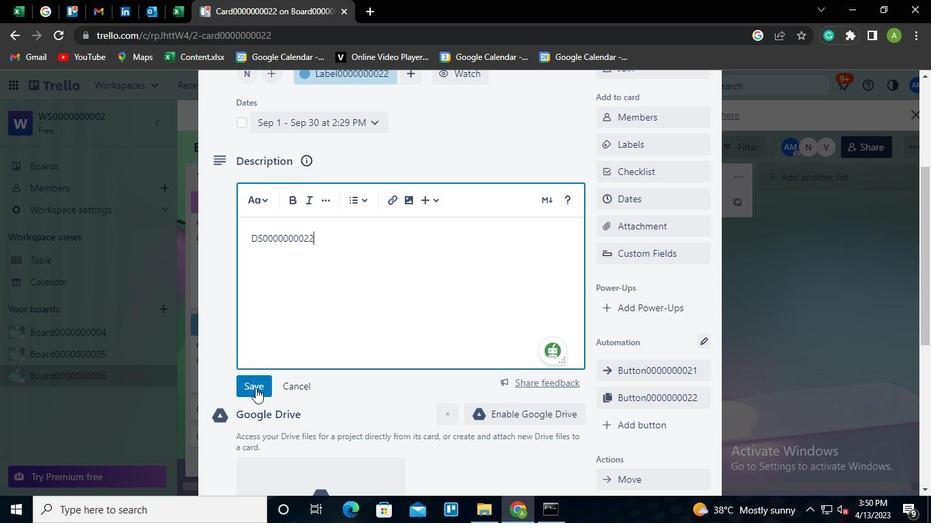
Action: Mouse moved to (272, 359)
Screenshot: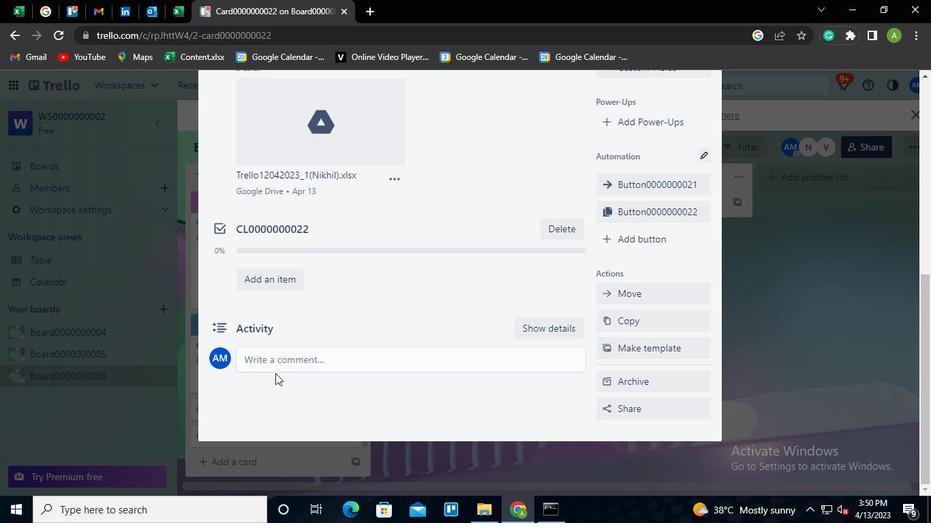 
Action: Mouse pressed left at (272, 359)
Screenshot: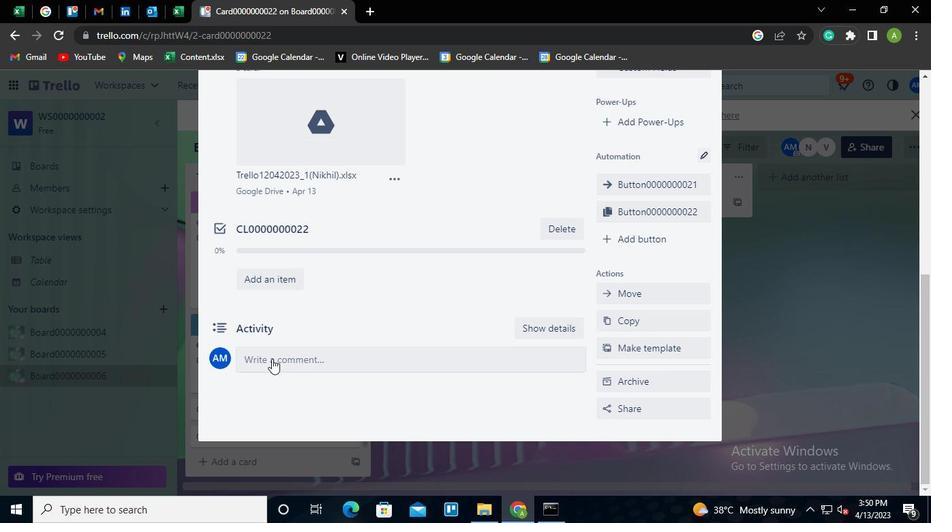 
Action: Keyboard Key.shift
Screenshot: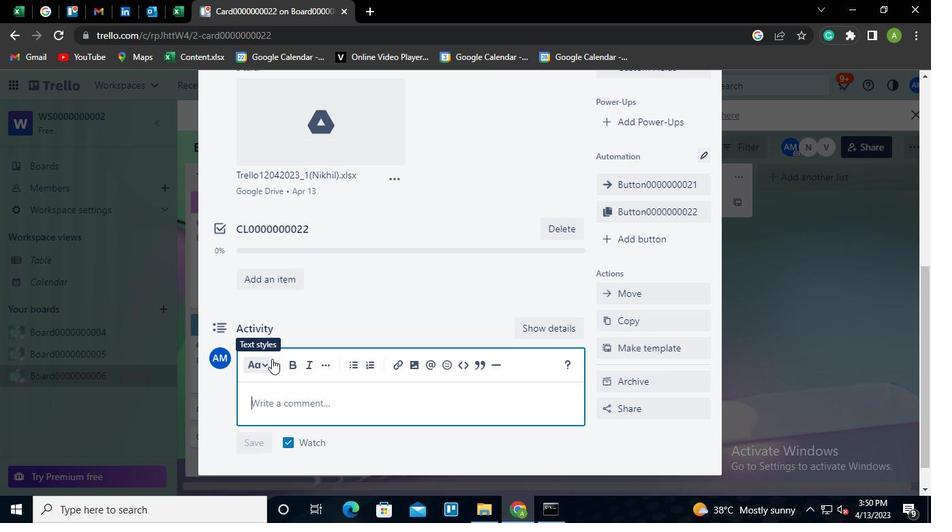 
Action: Keyboard C
Screenshot: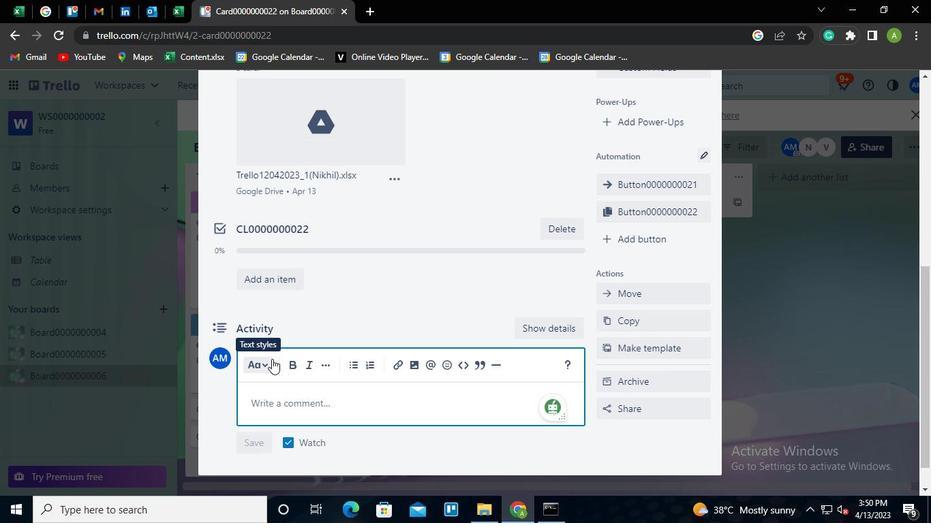 
Action: Keyboard M
Screenshot: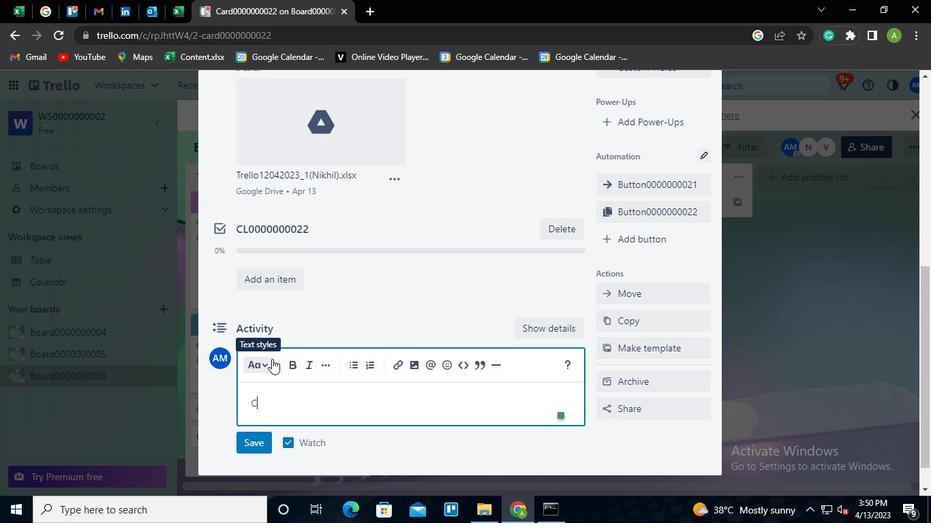 
Action: Keyboard <96>
Screenshot: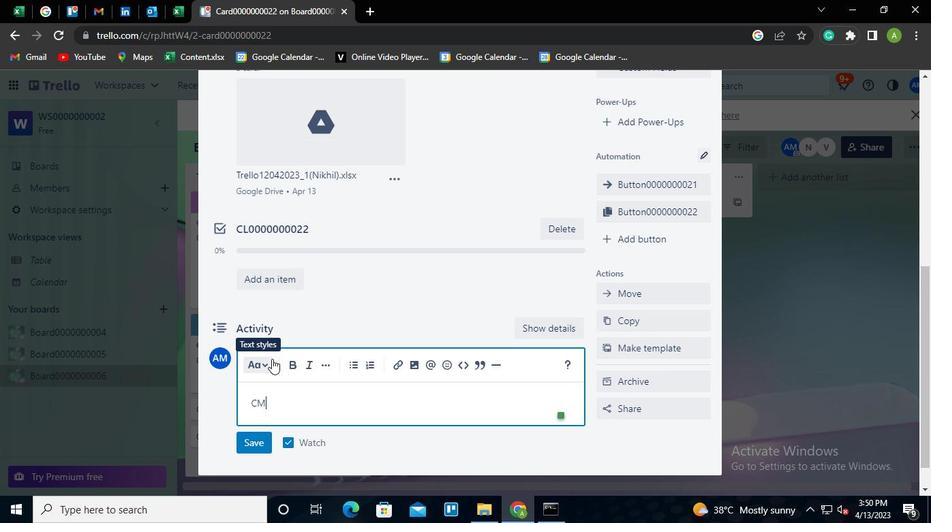 
Action: Keyboard <96>
Screenshot: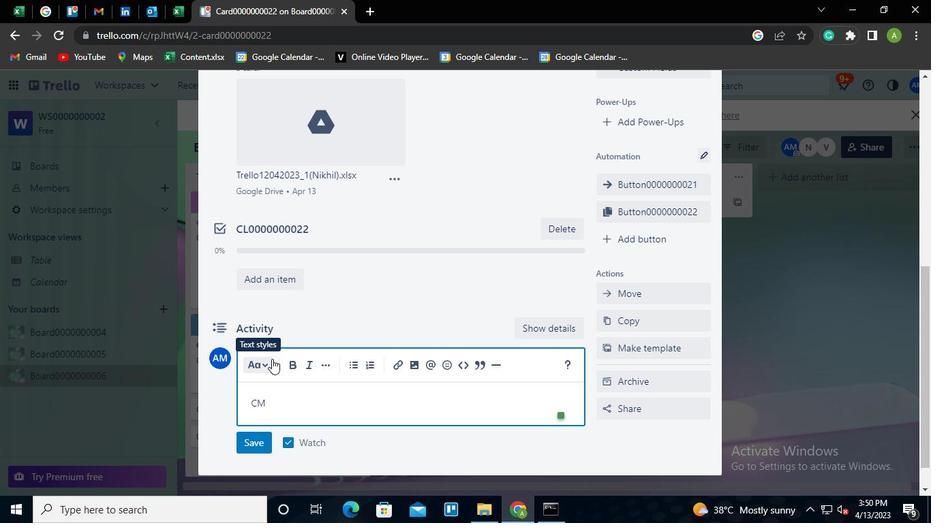 
Action: Keyboard <96>
Screenshot: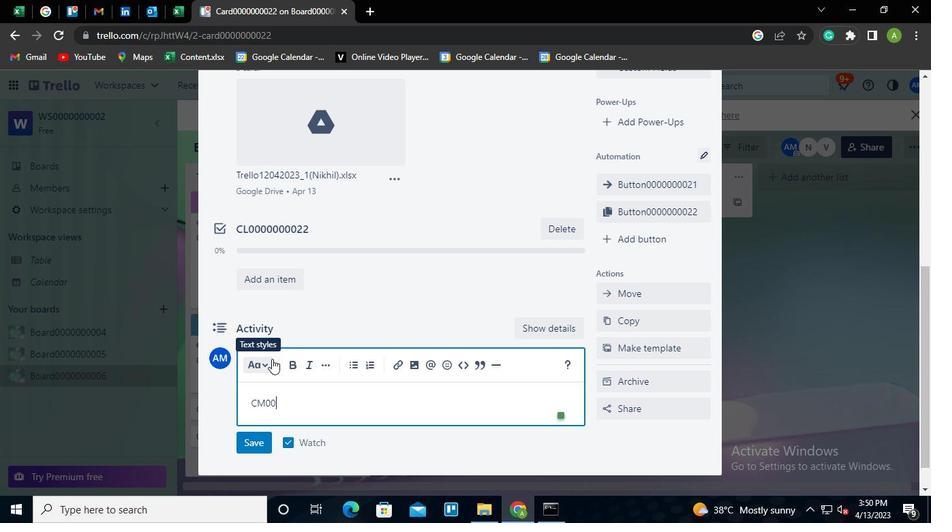 
Action: Keyboard <96>
Screenshot: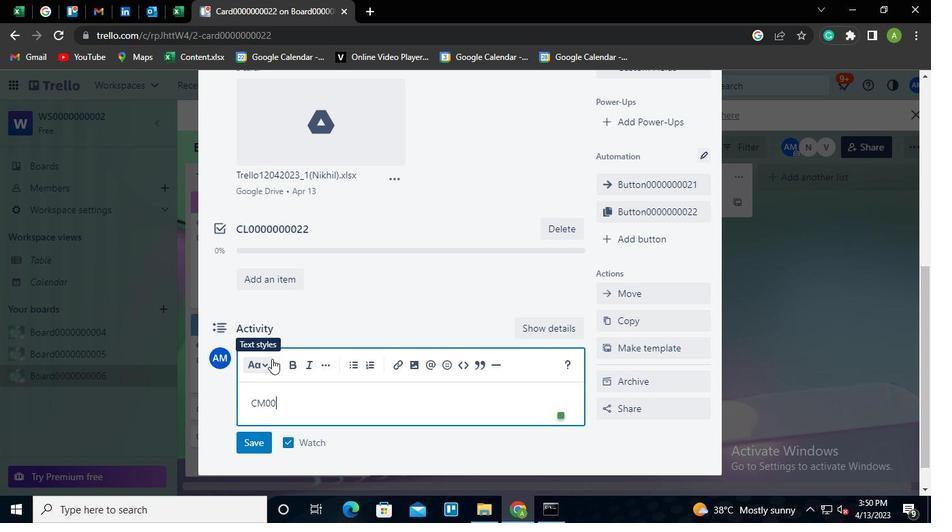 
Action: Keyboard <96>
Screenshot: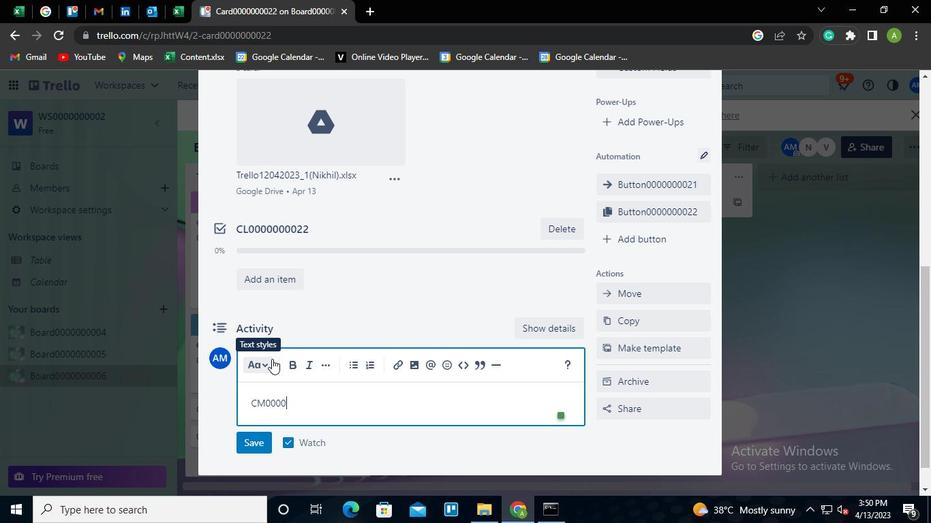 
Action: Keyboard <96>
Screenshot: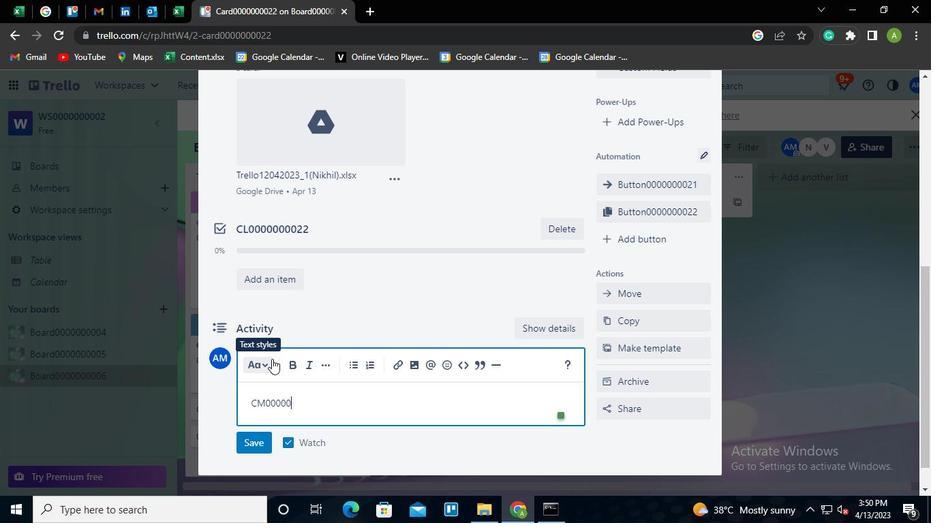
Action: Keyboard <96>
Screenshot: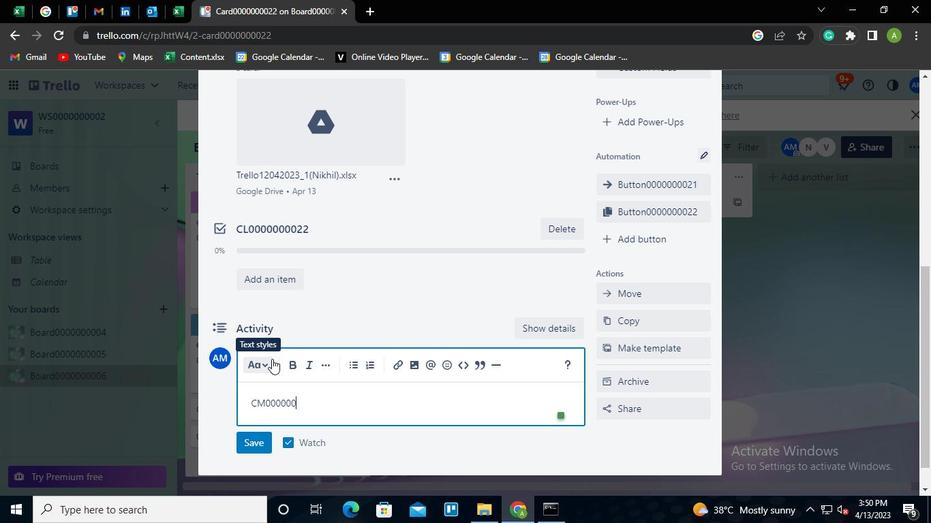 
Action: Keyboard <96>
Screenshot: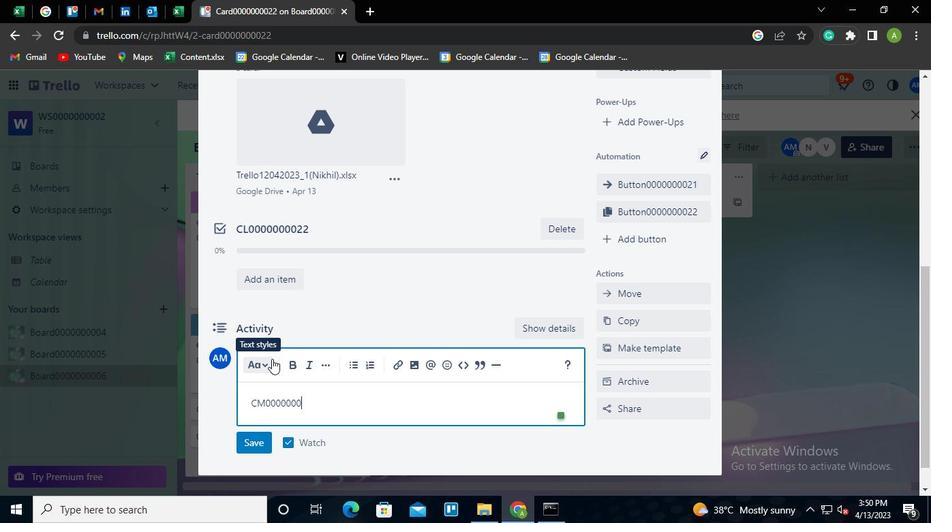
Action: Keyboard <98>
Screenshot: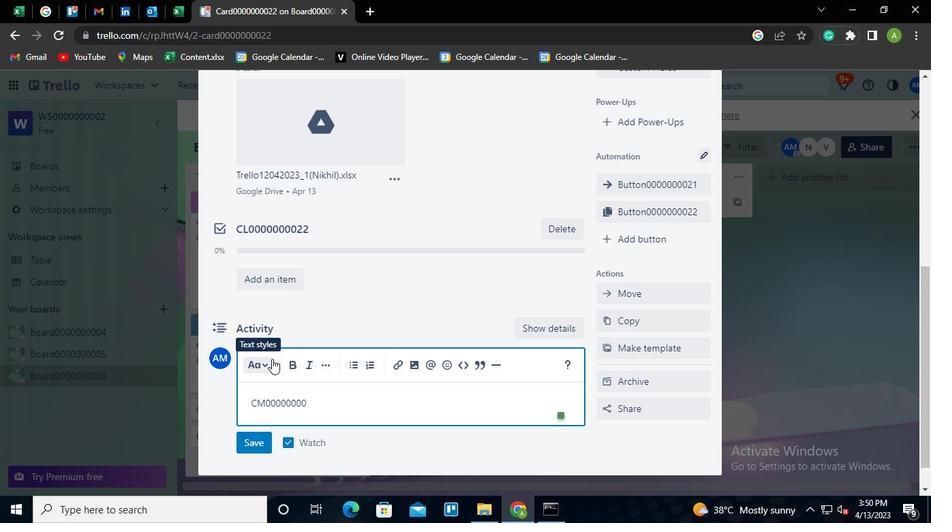 
Action: Keyboard <98>
Screenshot: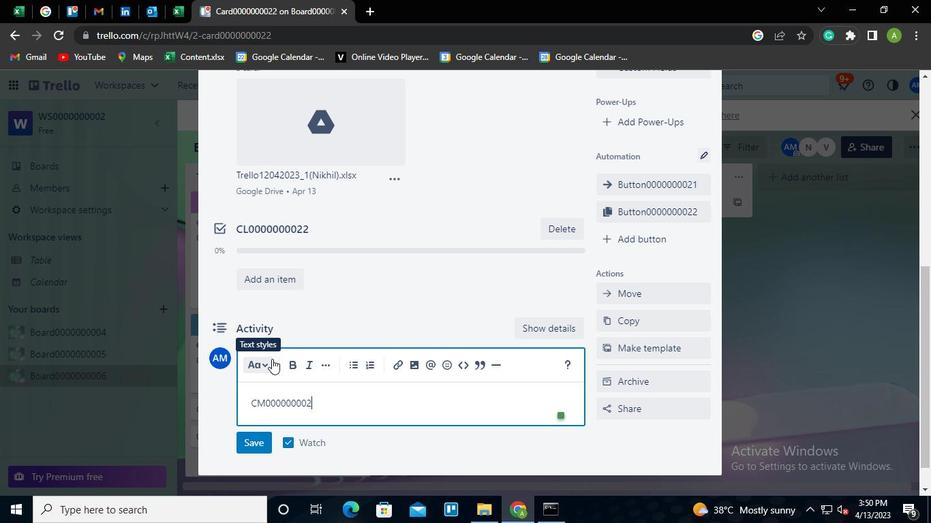
Action: Mouse moved to (257, 445)
Screenshot: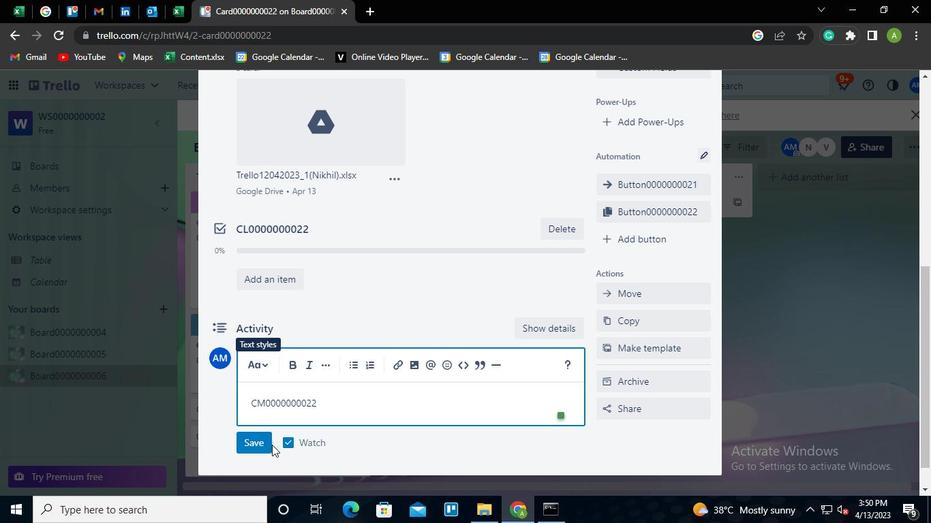 
Action: Mouse pressed left at (257, 445)
Screenshot: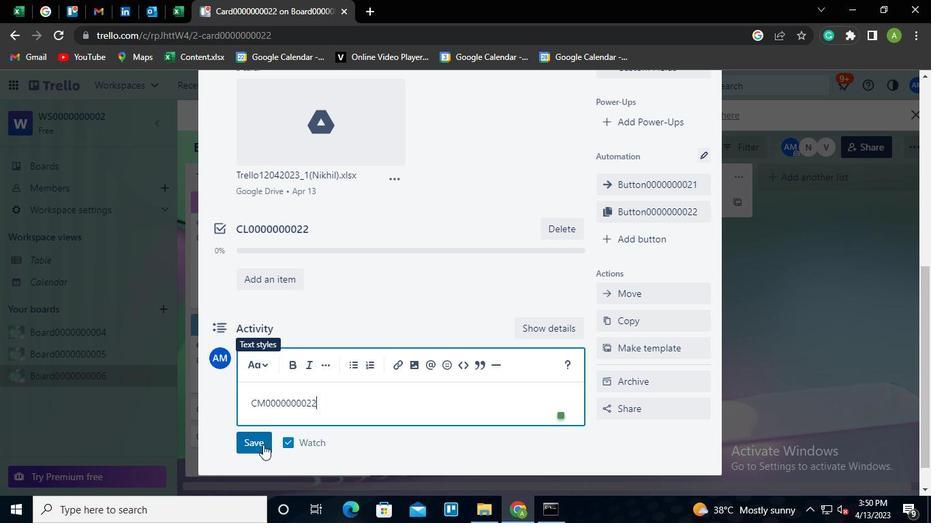 
Action: Mouse moved to (560, 508)
Screenshot: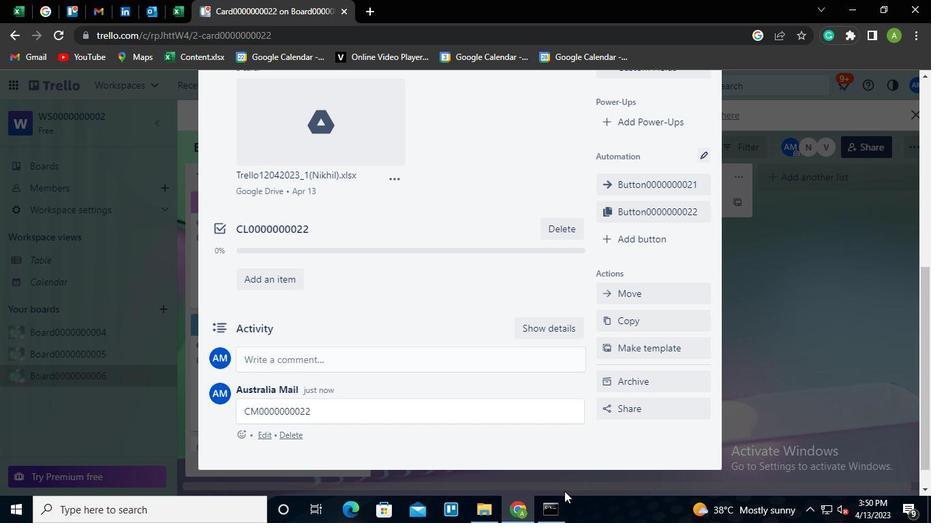 
Action: Mouse pressed left at (560, 508)
Screenshot: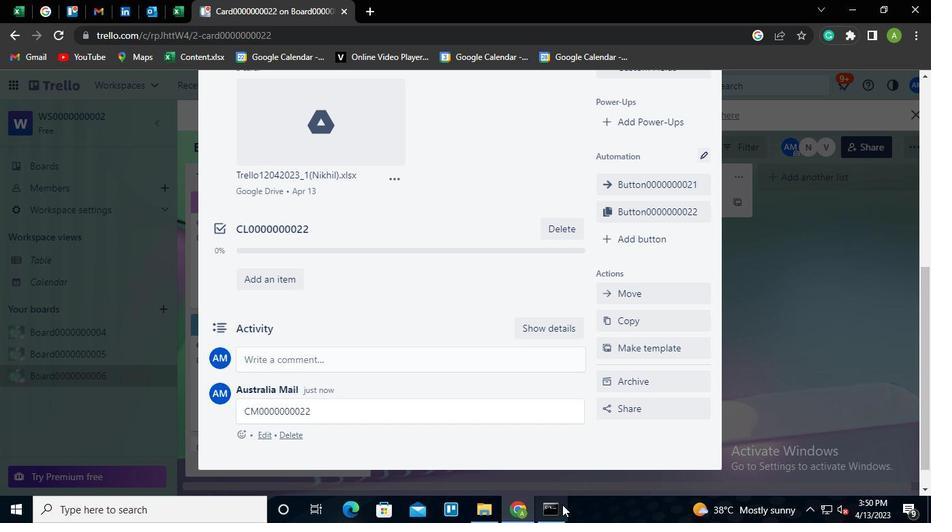 
Action: Mouse moved to (726, 81)
Screenshot: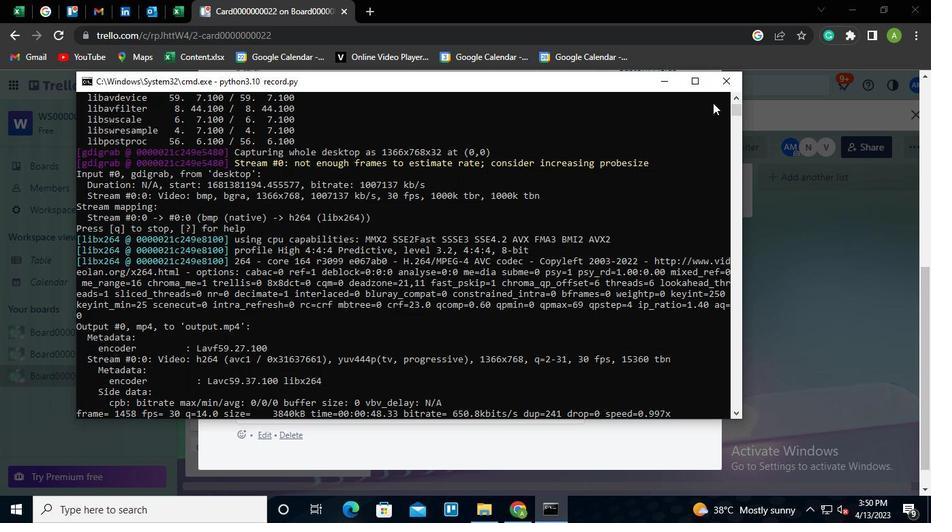 
Action: Mouse pressed left at (726, 81)
Screenshot: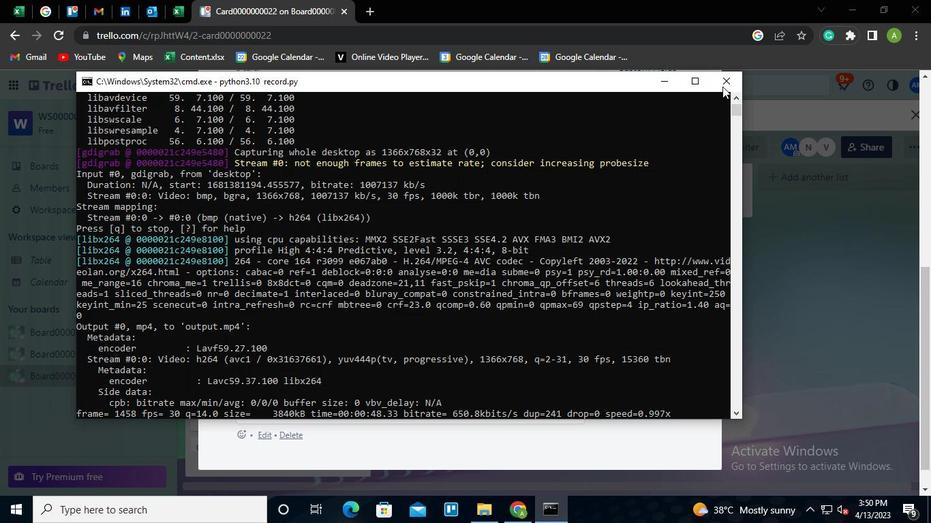 
